 Task: Look for space in Manjakandriana, Madagascar from 3rd August, 2023 to 7th August, 2023 for 2 adults in price range Rs.4000 to Rs.9000. Place can be private room with 1  bedroom having 1 bed and 1 bathroom. Property type can be house, flat, guest house, hotel. Booking option can be shelf check-in. Required host language is English.
Action: Mouse moved to (517, 62)
Screenshot: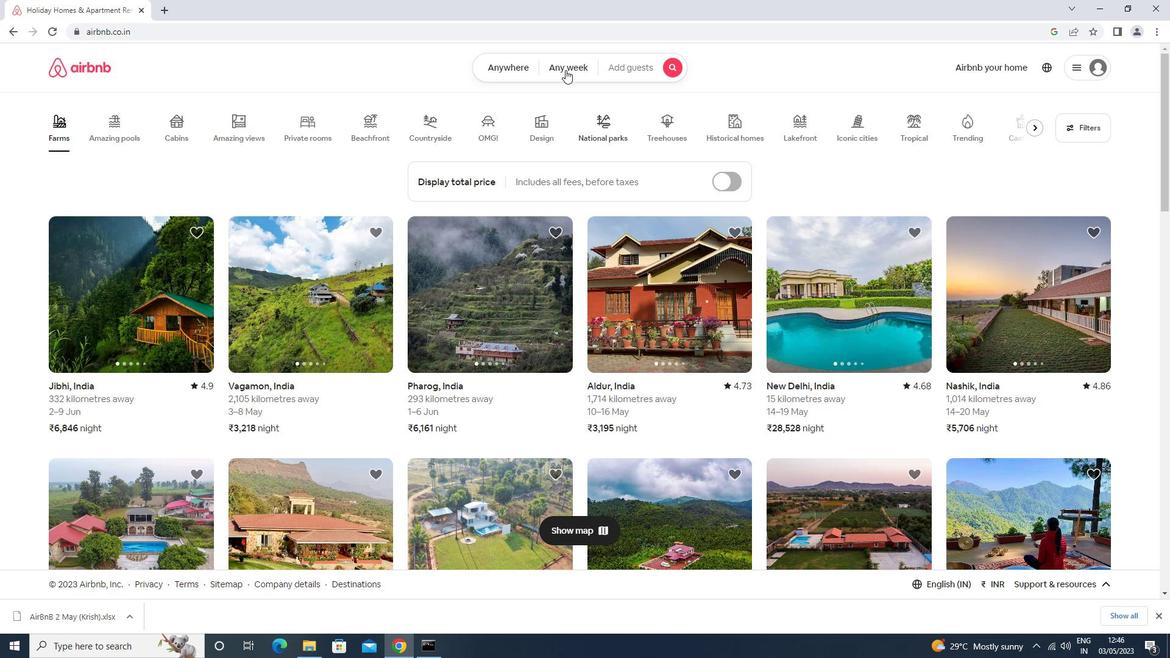 
Action: Mouse pressed left at (517, 62)
Screenshot: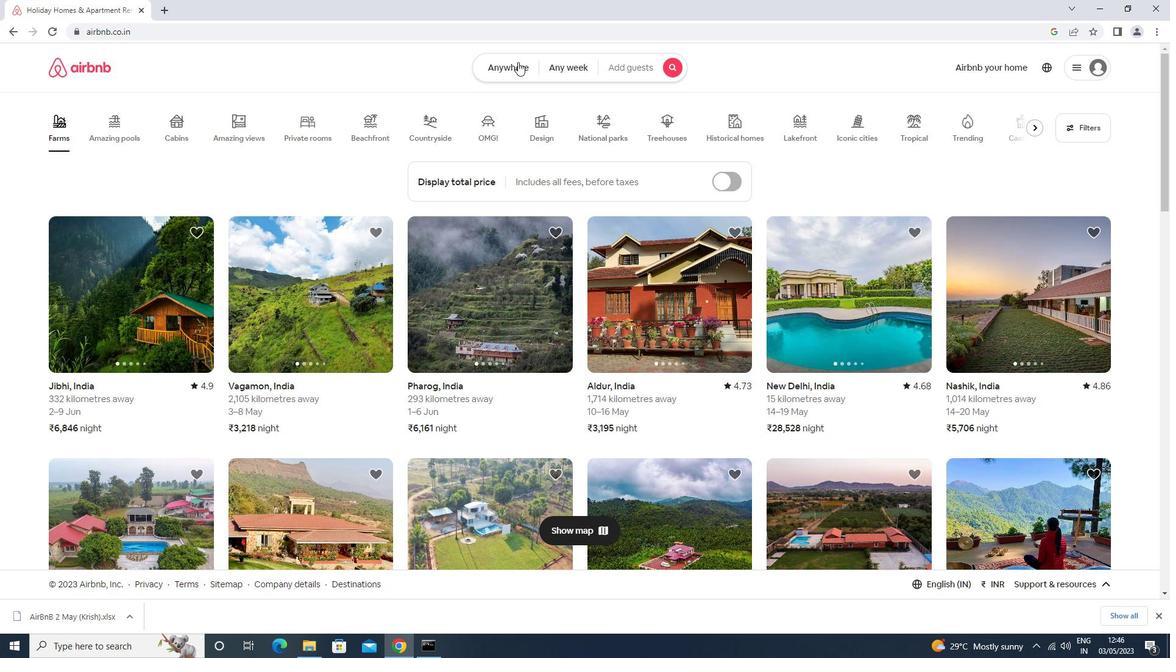 
Action: Mouse moved to (433, 115)
Screenshot: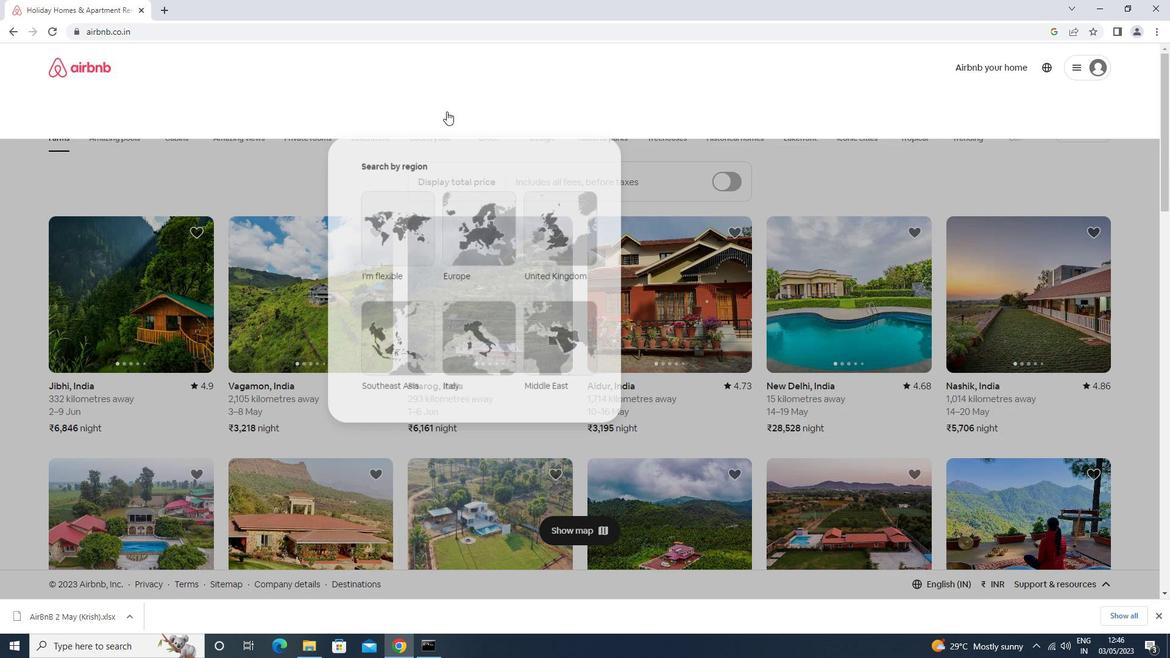 
Action: Mouse pressed left at (433, 115)
Screenshot: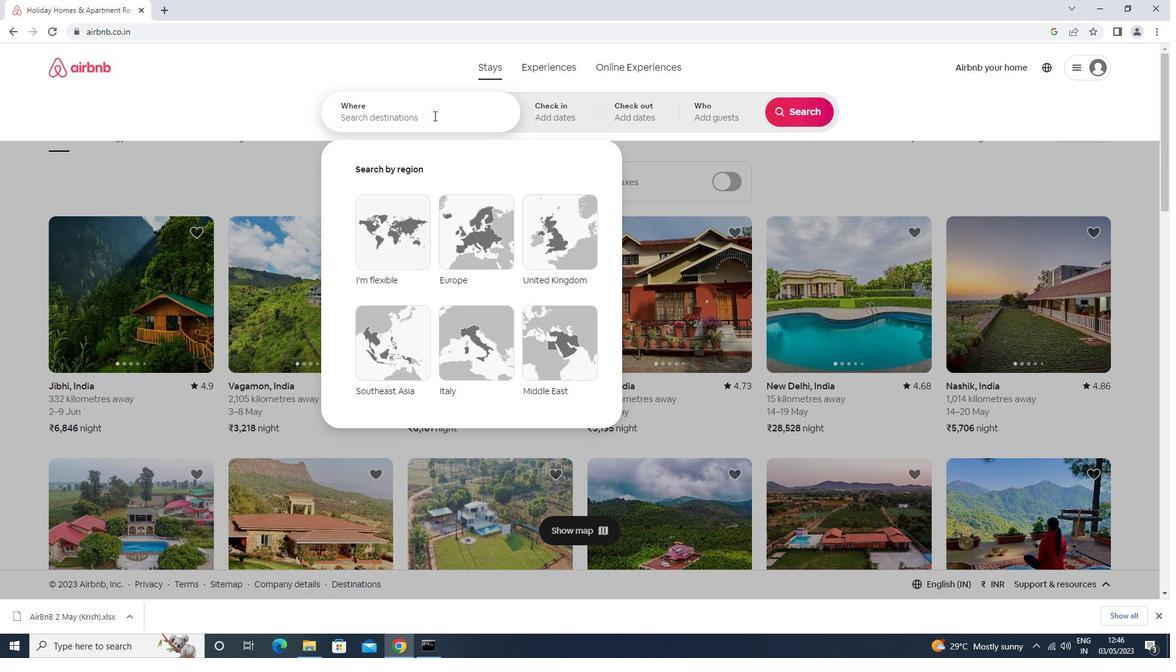 
Action: Key pressed manjakandria<Key.down><Key.enter>
Screenshot: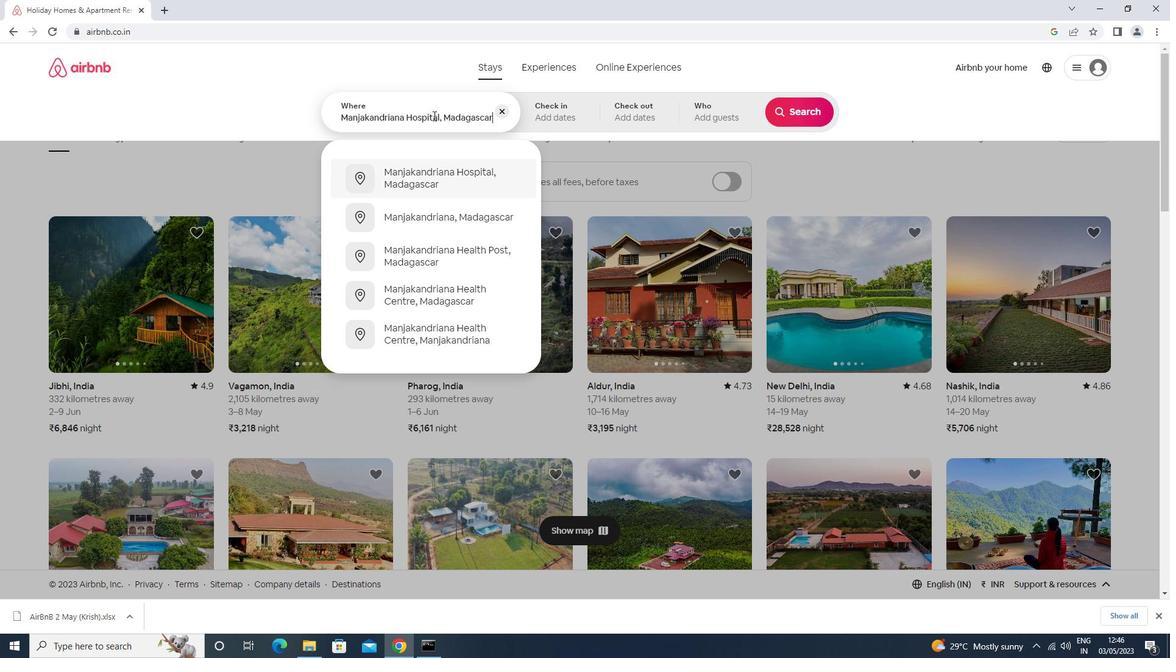 
Action: Mouse moved to (802, 211)
Screenshot: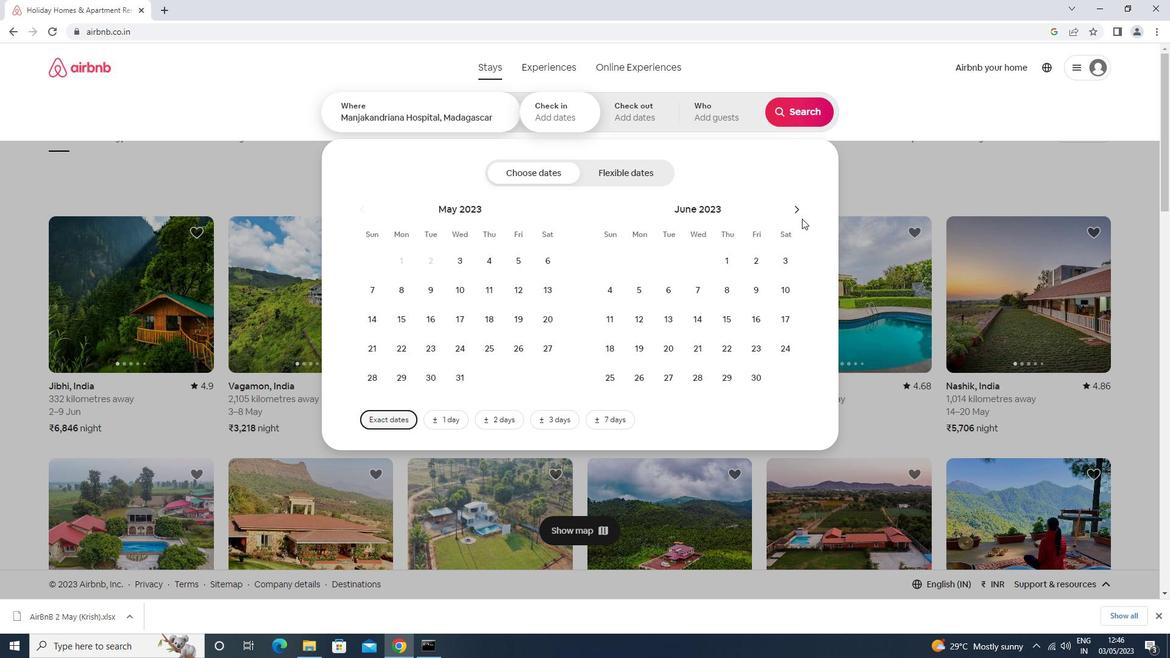
Action: Mouse pressed left at (802, 211)
Screenshot: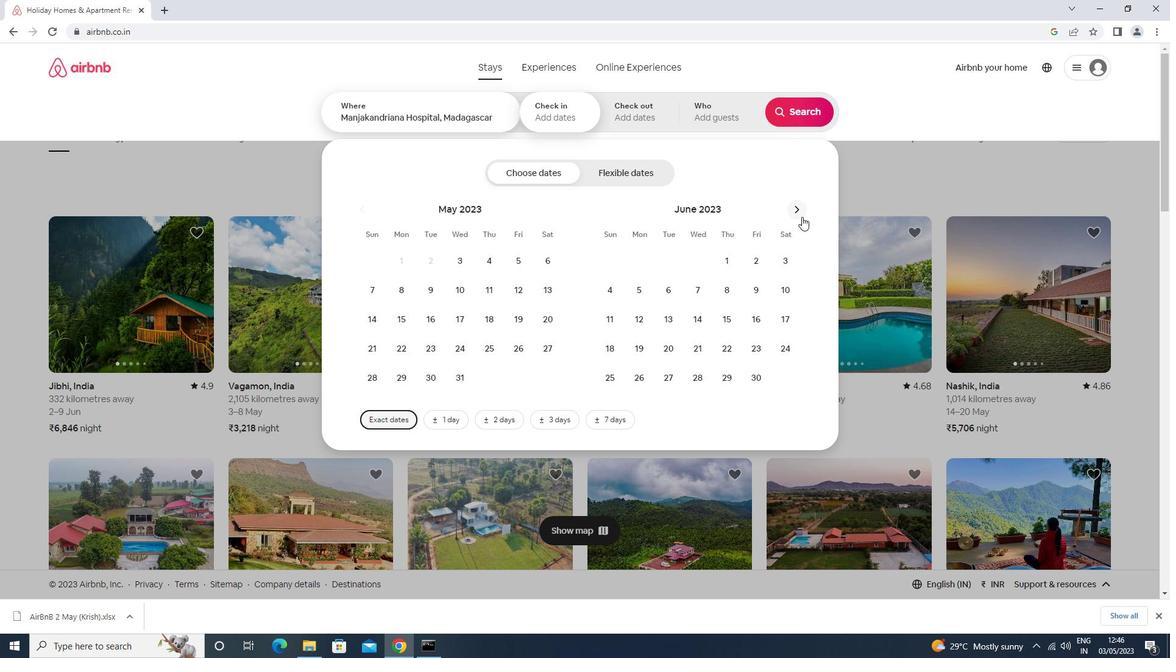 
Action: Mouse moved to (803, 210)
Screenshot: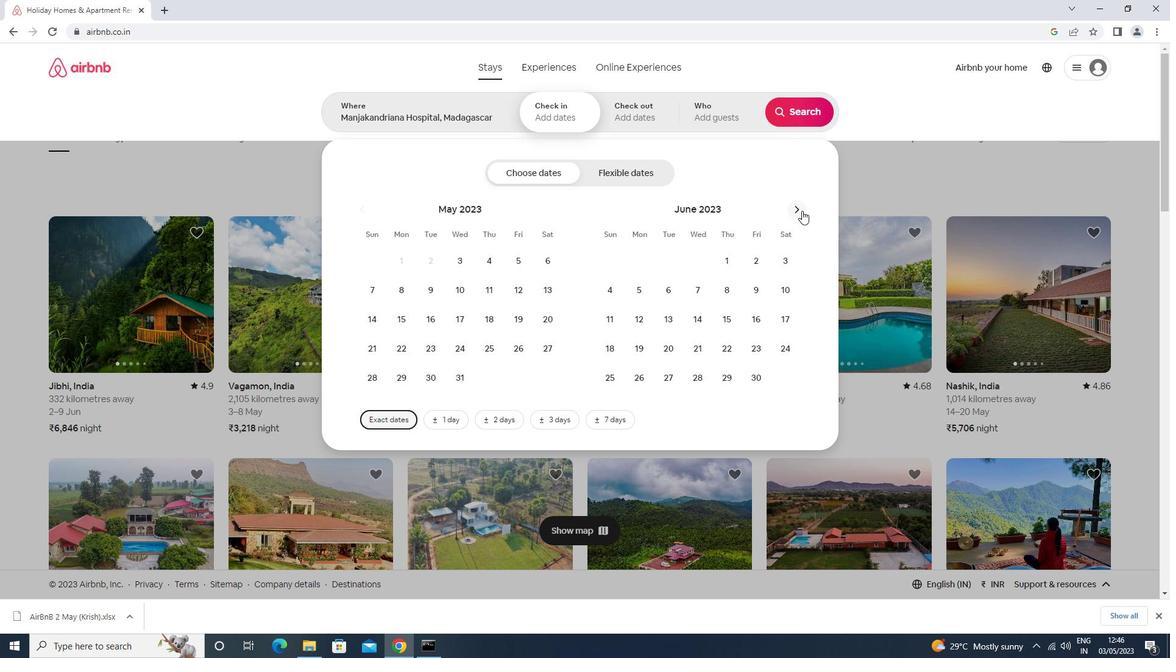 
Action: Mouse pressed left at (803, 210)
Screenshot: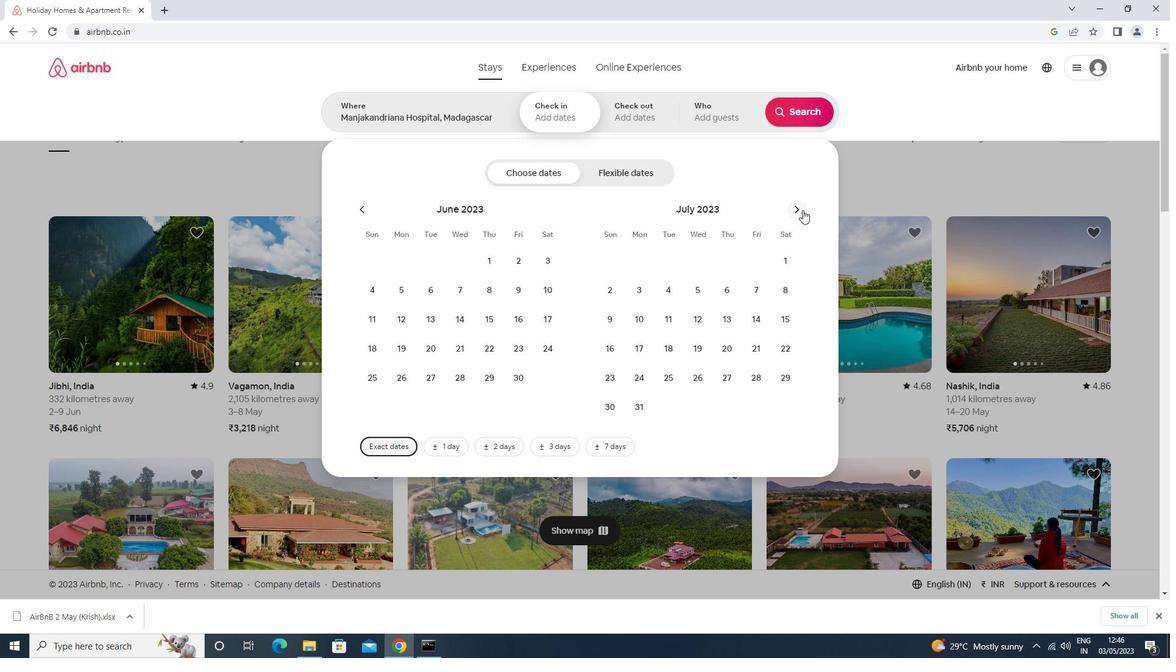 
Action: Mouse moved to (724, 262)
Screenshot: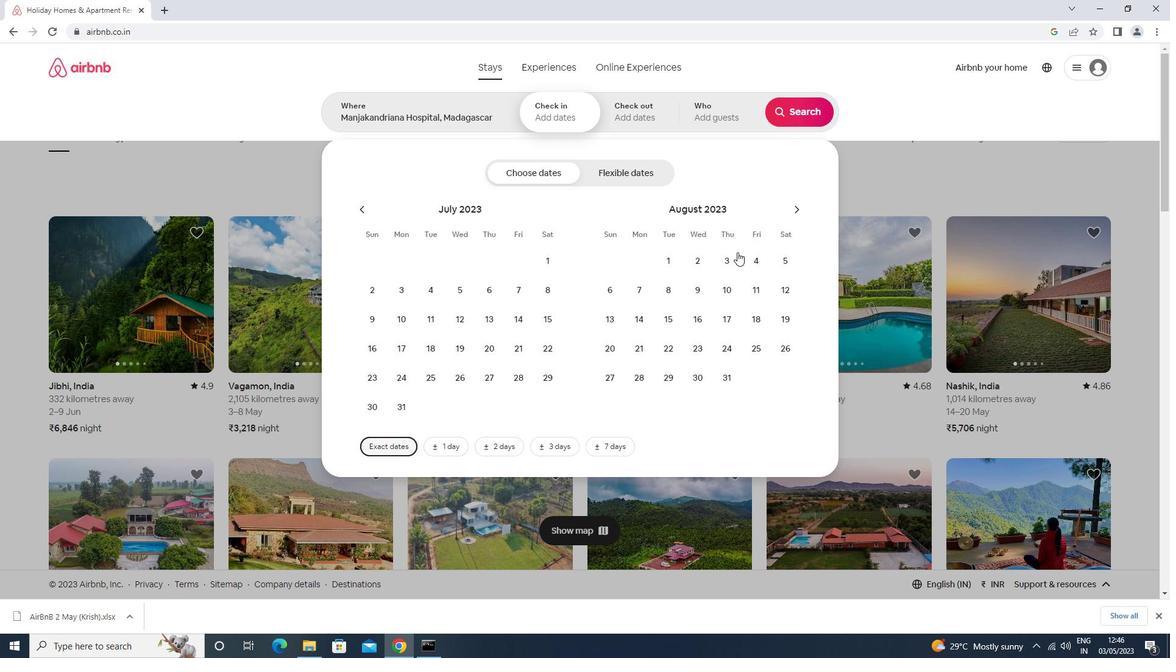 
Action: Mouse pressed left at (724, 262)
Screenshot: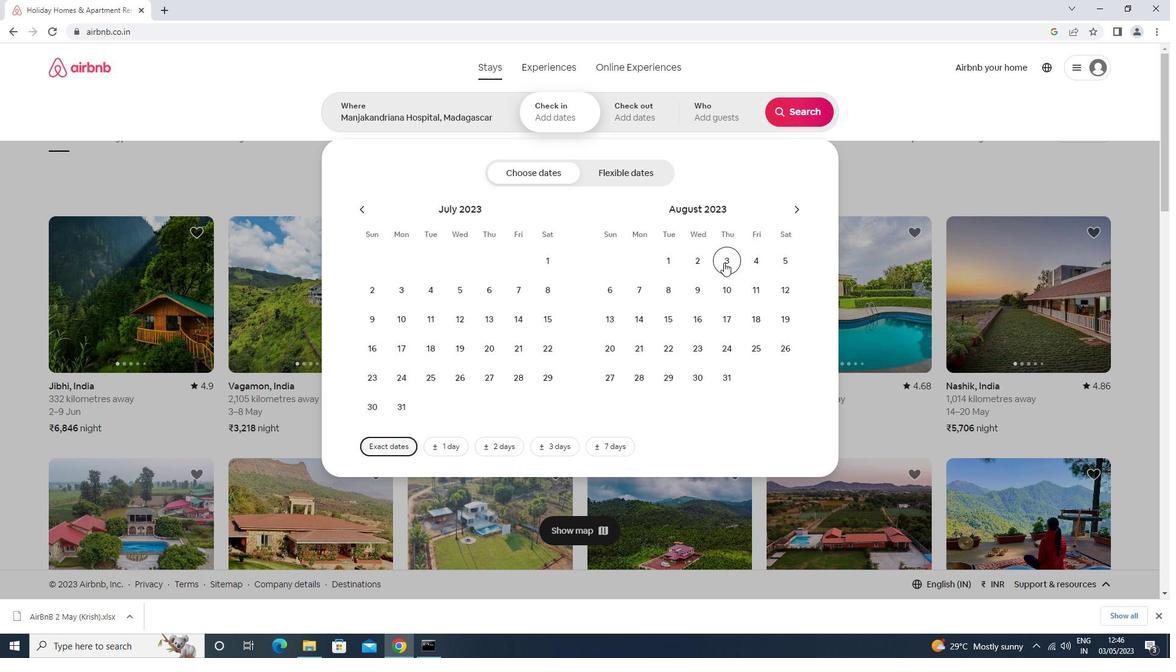 
Action: Mouse moved to (640, 286)
Screenshot: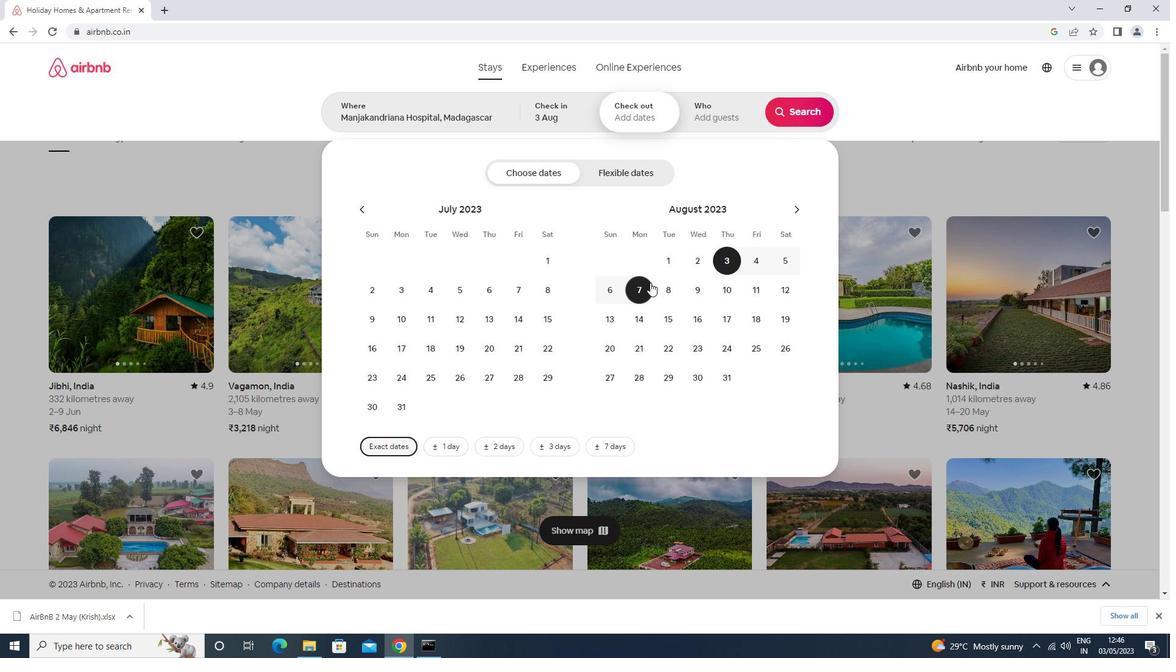 
Action: Mouse pressed left at (640, 286)
Screenshot: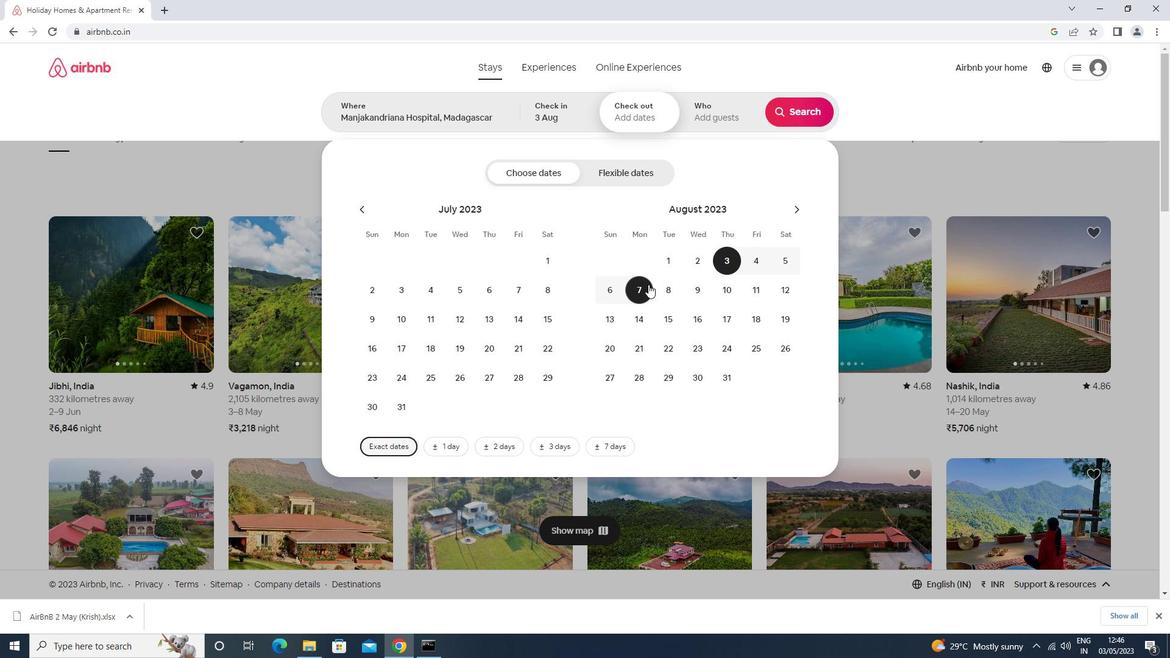 
Action: Mouse moved to (699, 125)
Screenshot: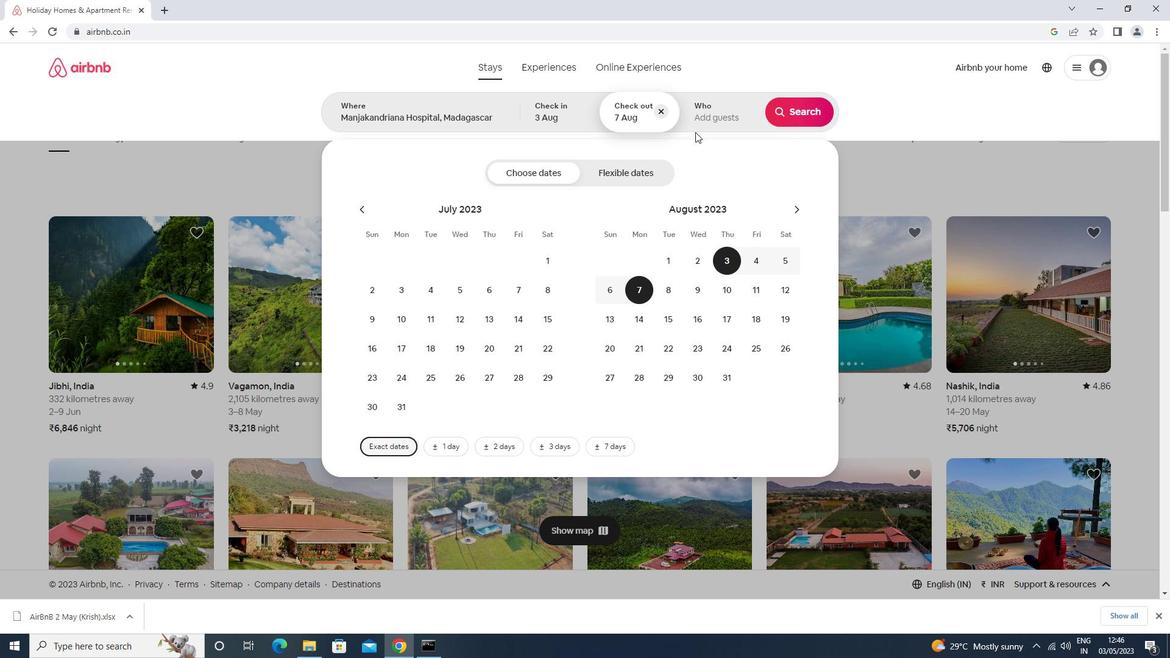 
Action: Mouse pressed left at (699, 125)
Screenshot: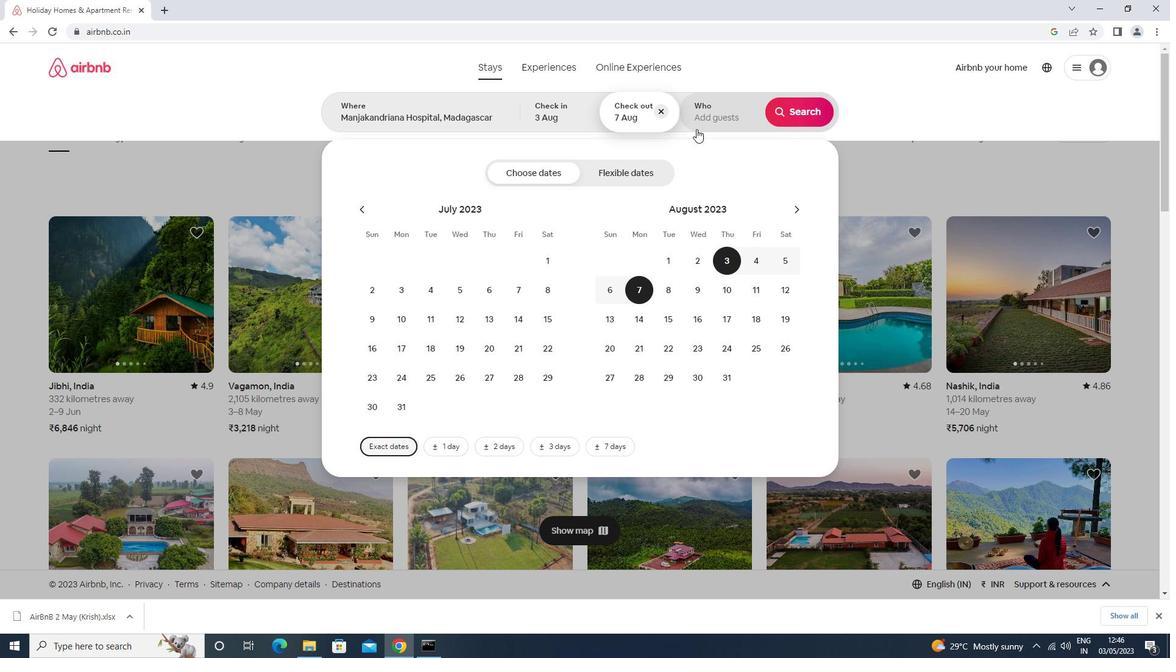 
Action: Mouse moved to (800, 177)
Screenshot: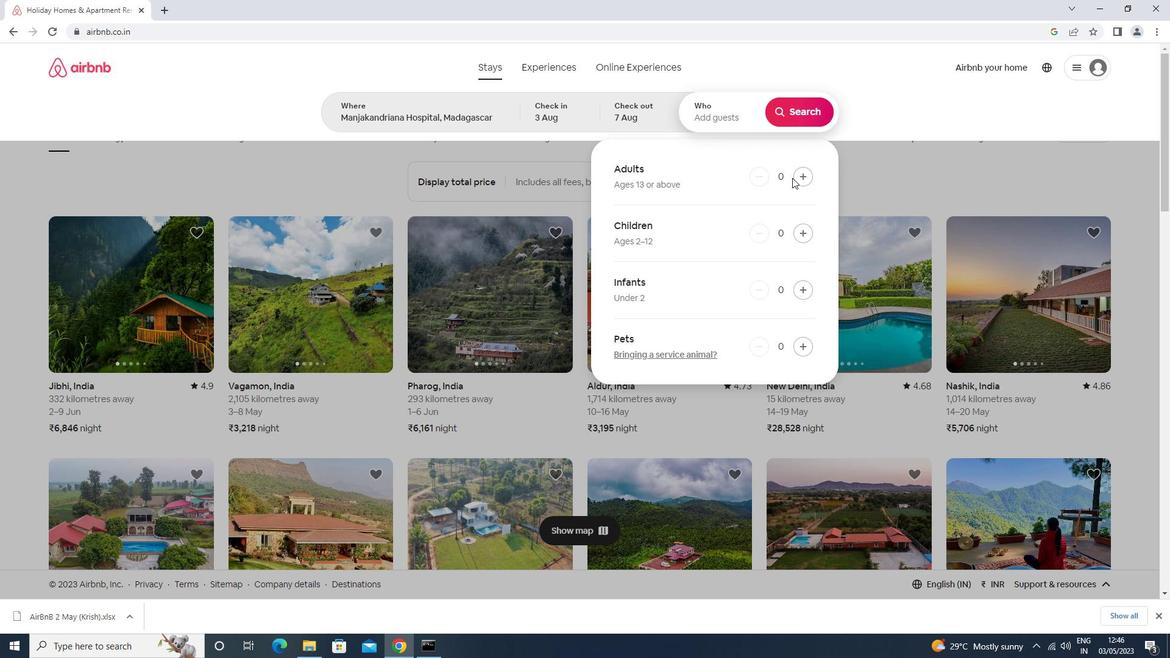 
Action: Mouse pressed left at (800, 177)
Screenshot: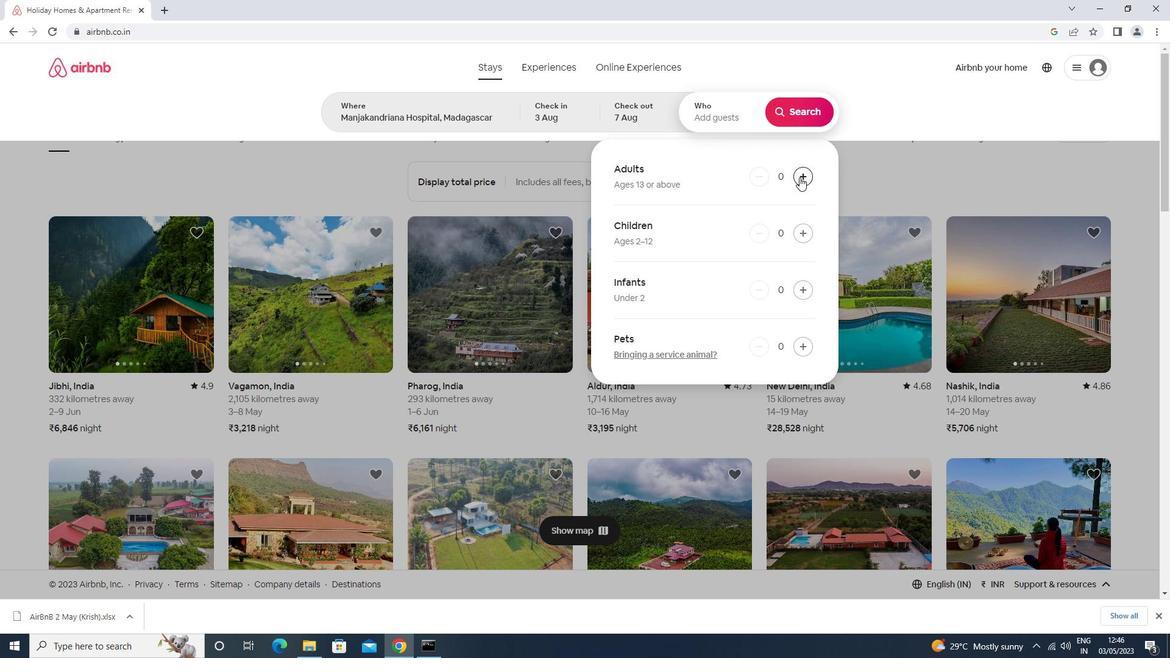 
Action: Mouse pressed left at (800, 177)
Screenshot: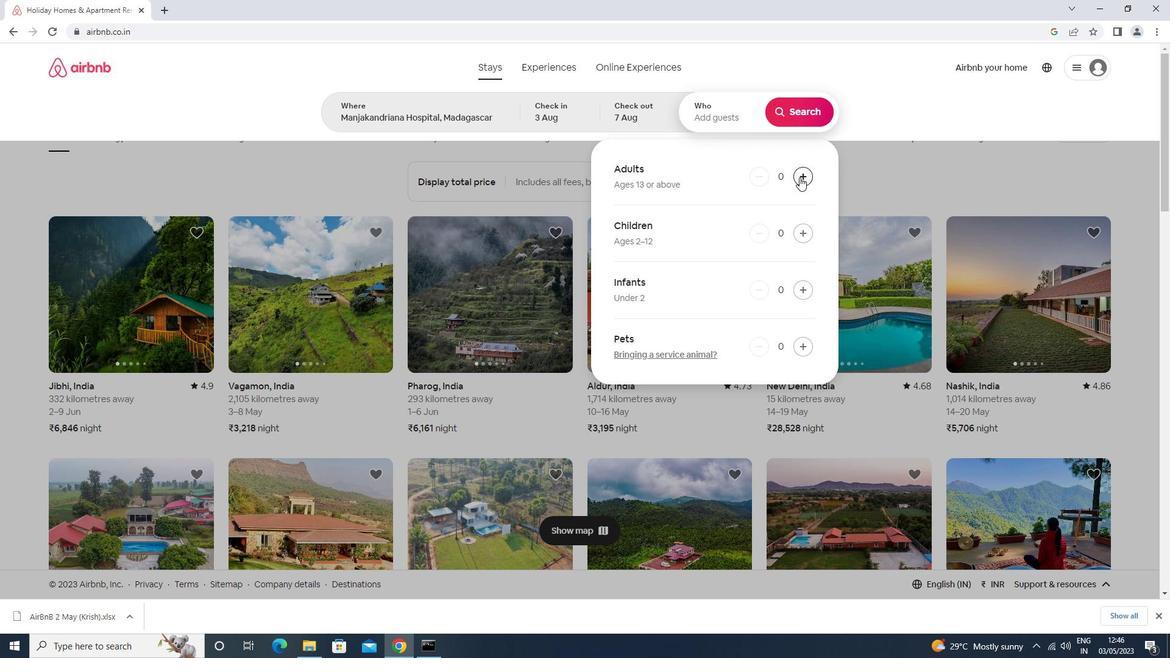 
Action: Mouse moved to (805, 107)
Screenshot: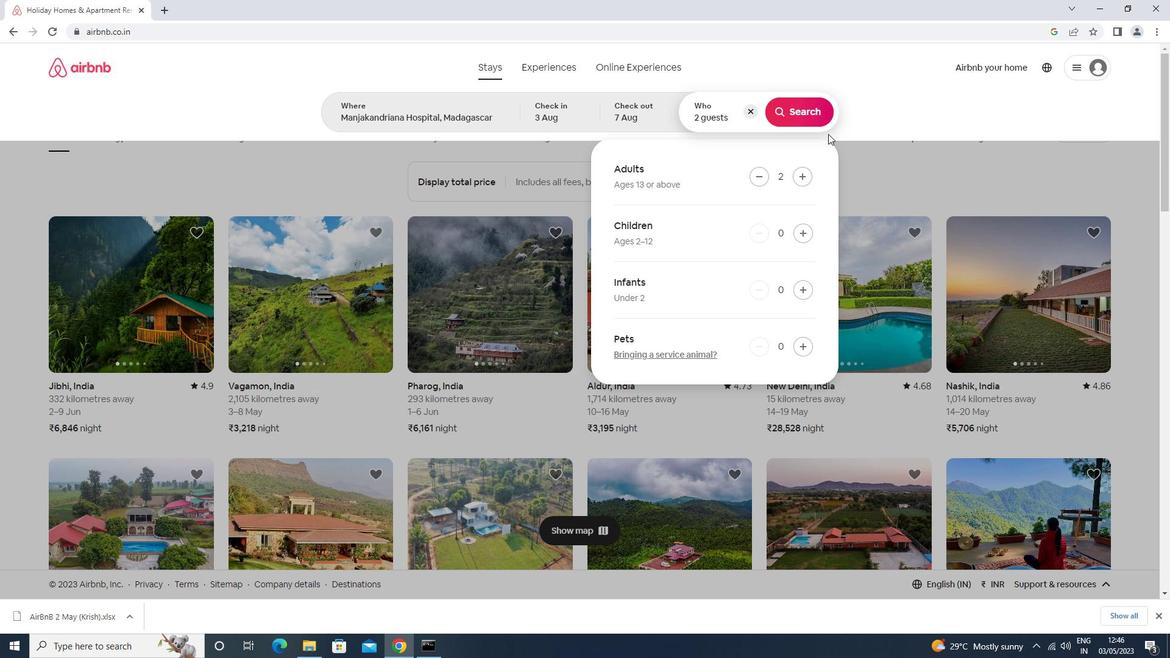 
Action: Mouse pressed left at (805, 107)
Screenshot: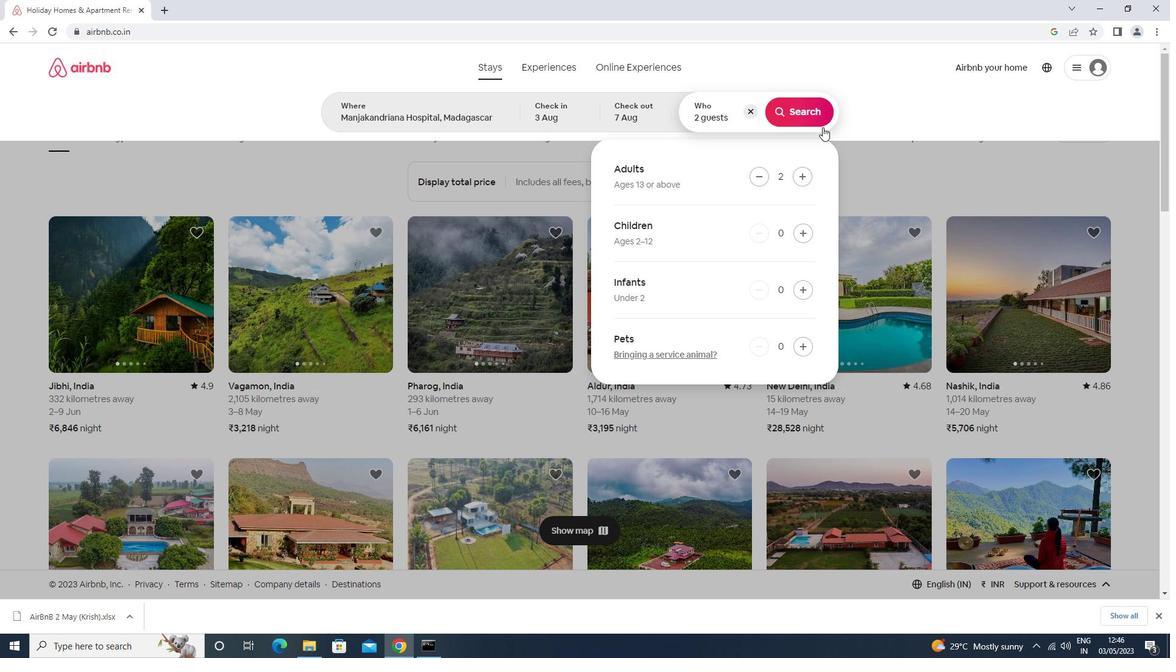 
Action: Mouse moved to (1116, 117)
Screenshot: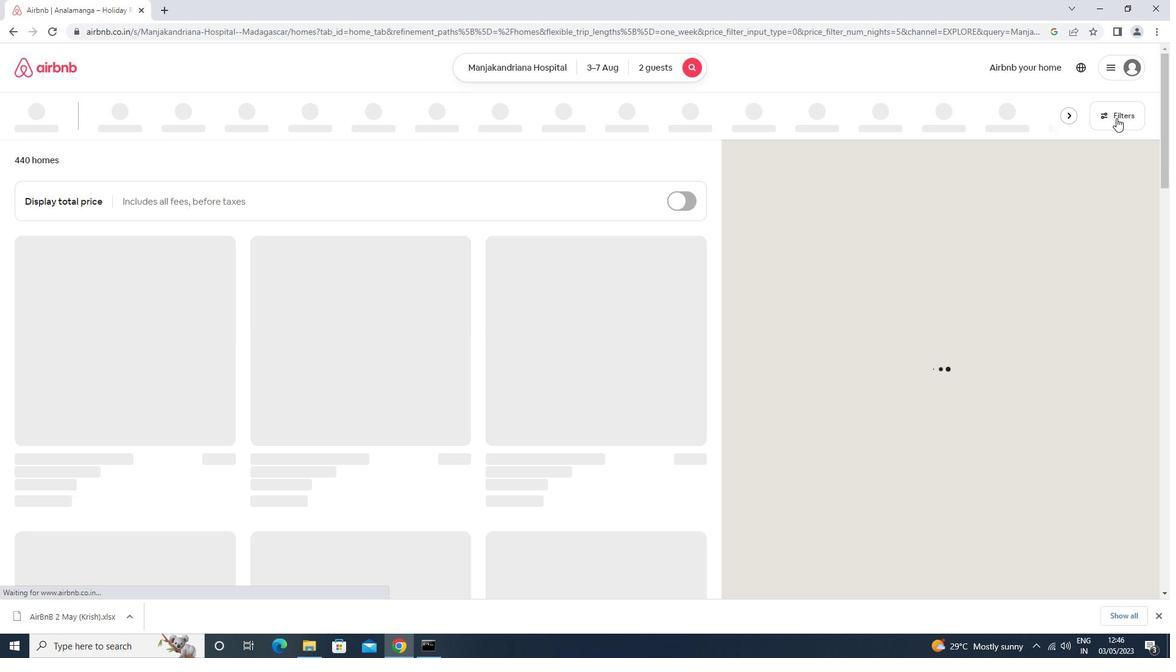 
Action: Mouse pressed left at (1116, 117)
Screenshot: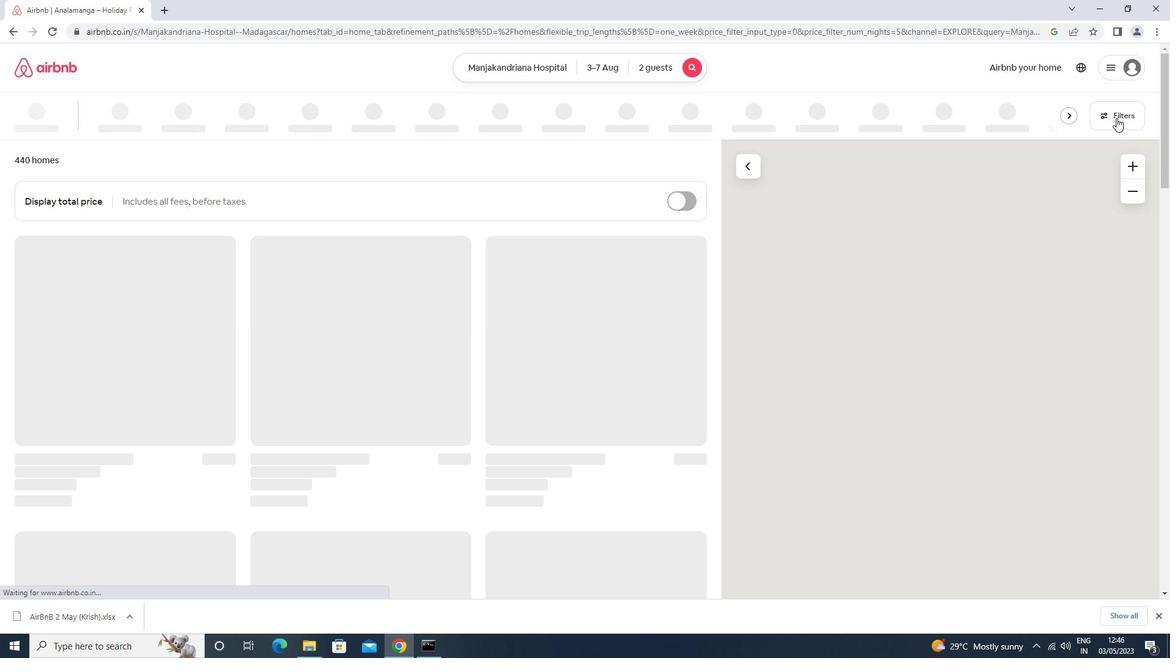 
Action: Mouse moved to (508, 270)
Screenshot: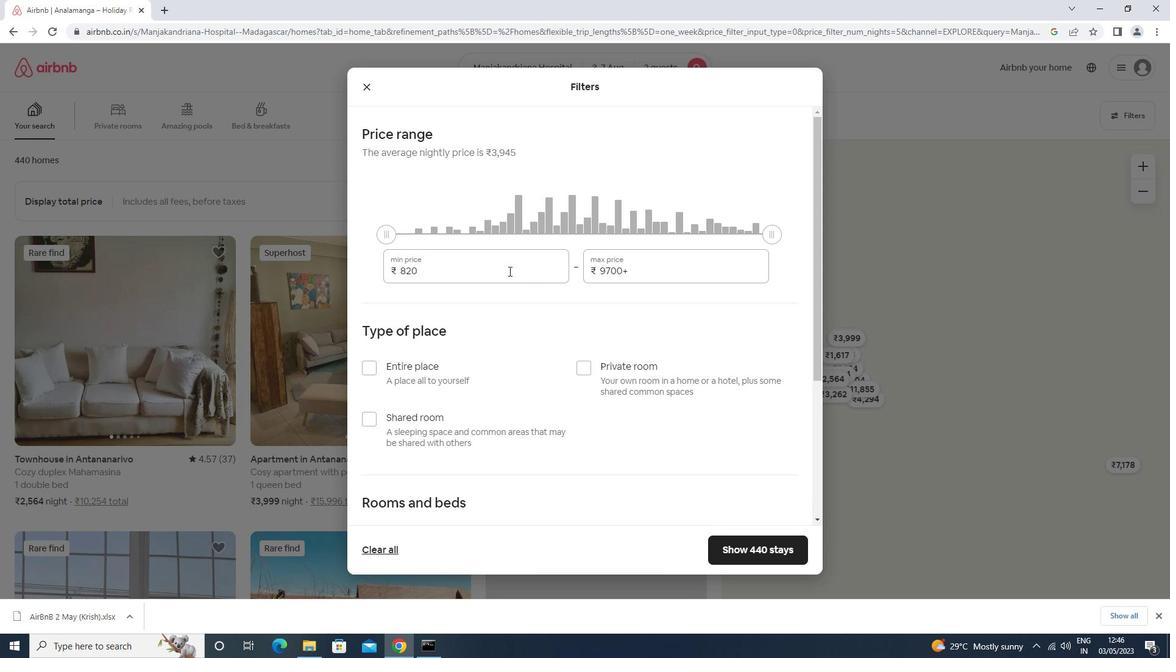 
Action: Mouse pressed left at (508, 270)
Screenshot: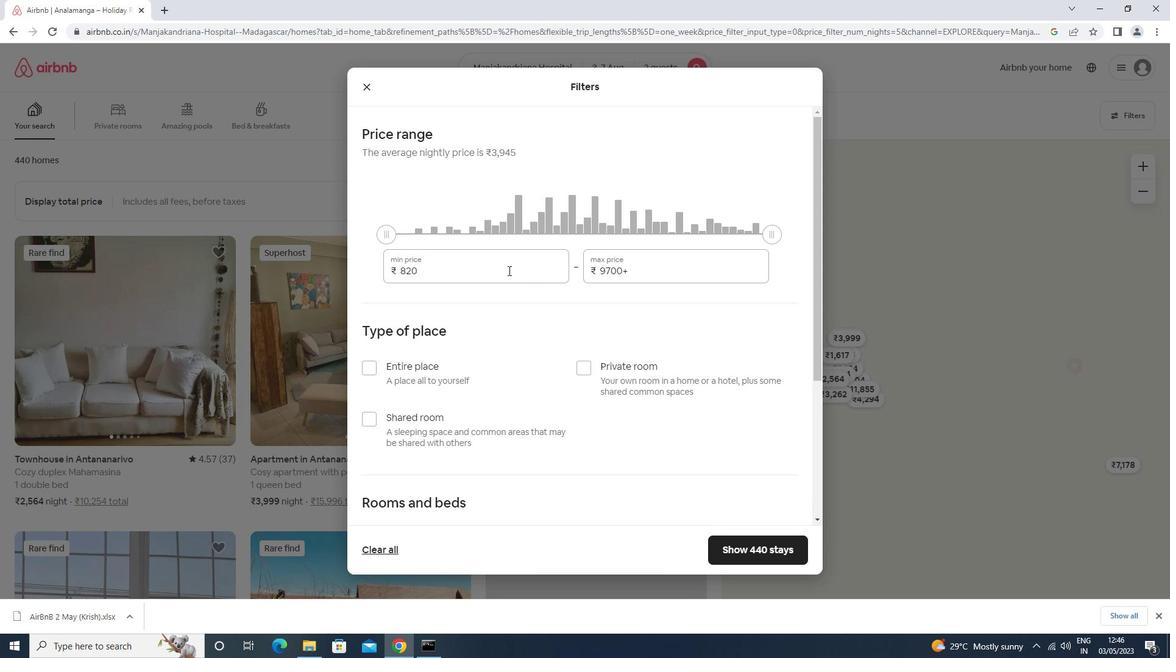 
Action: Mouse moved to (505, 270)
Screenshot: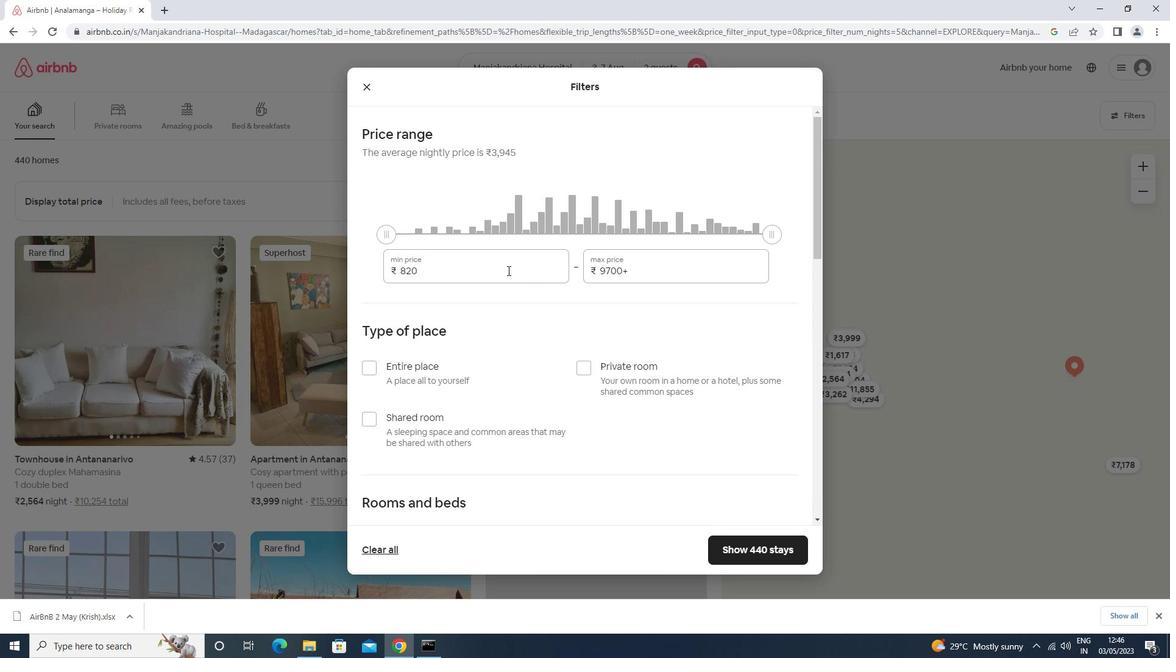 
Action: Key pressed <Key.backspace><Key.backspace><Key.backspace><Key.backspace><Key.backspace><Key.backspace><Key.backspace>4
Screenshot: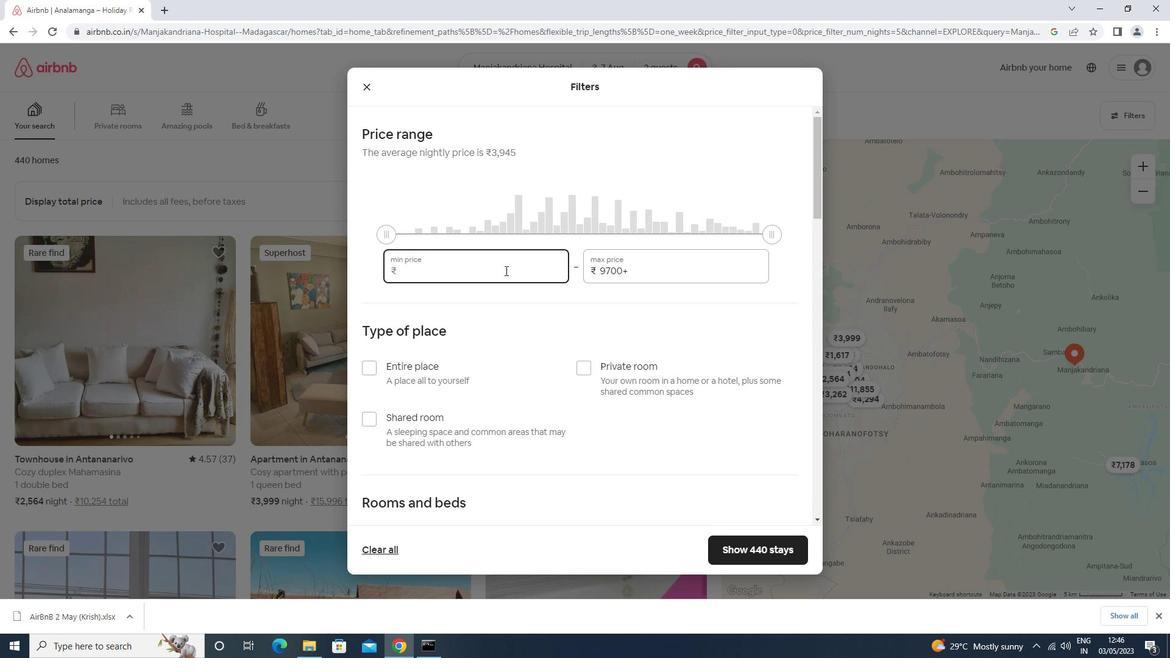 
Action: Mouse moved to (504, 270)
Screenshot: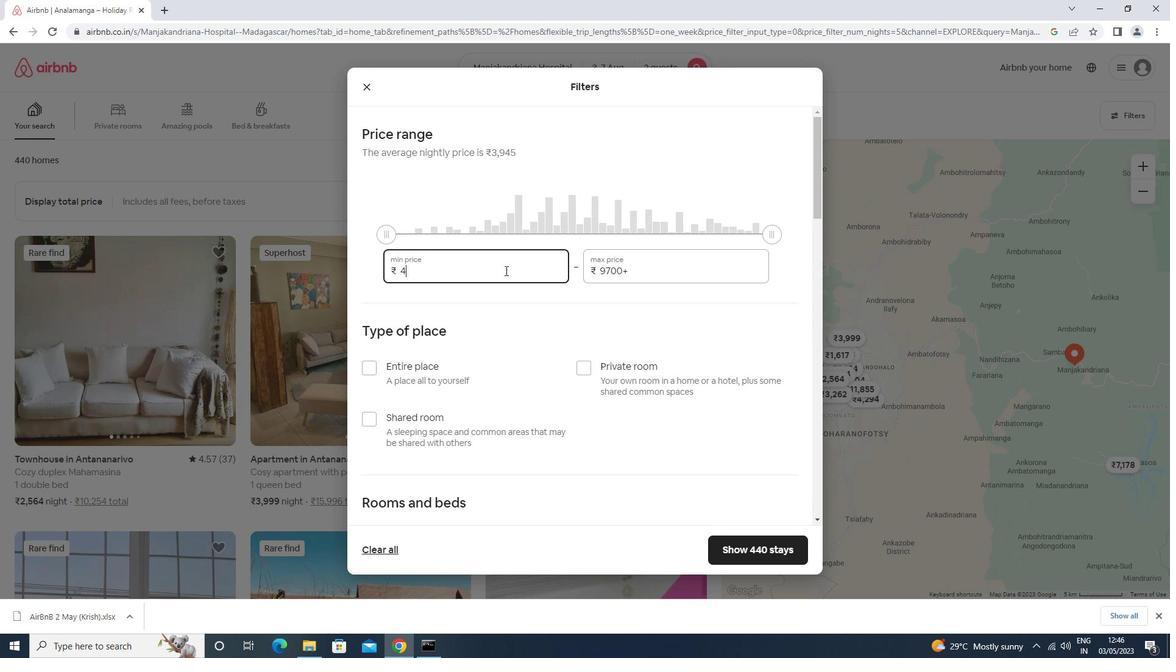 
Action: Key pressed 000<Key.tab>9000
Screenshot: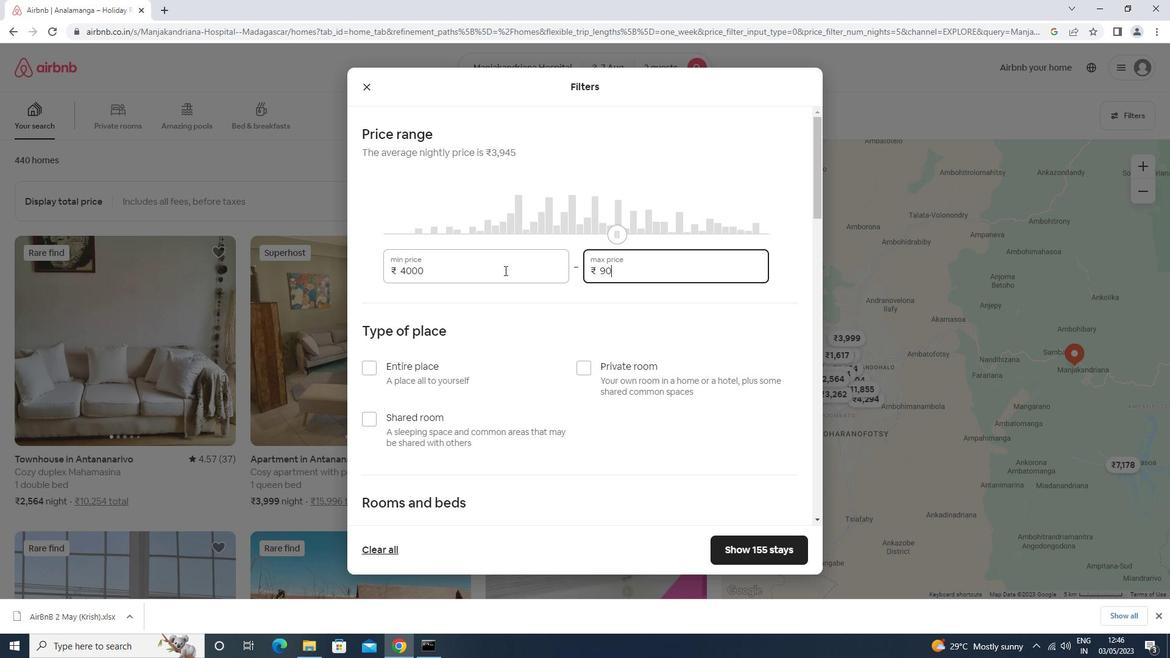 
Action: Mouse scrolled (504, 270) with delta (0, 0)
Screenshot: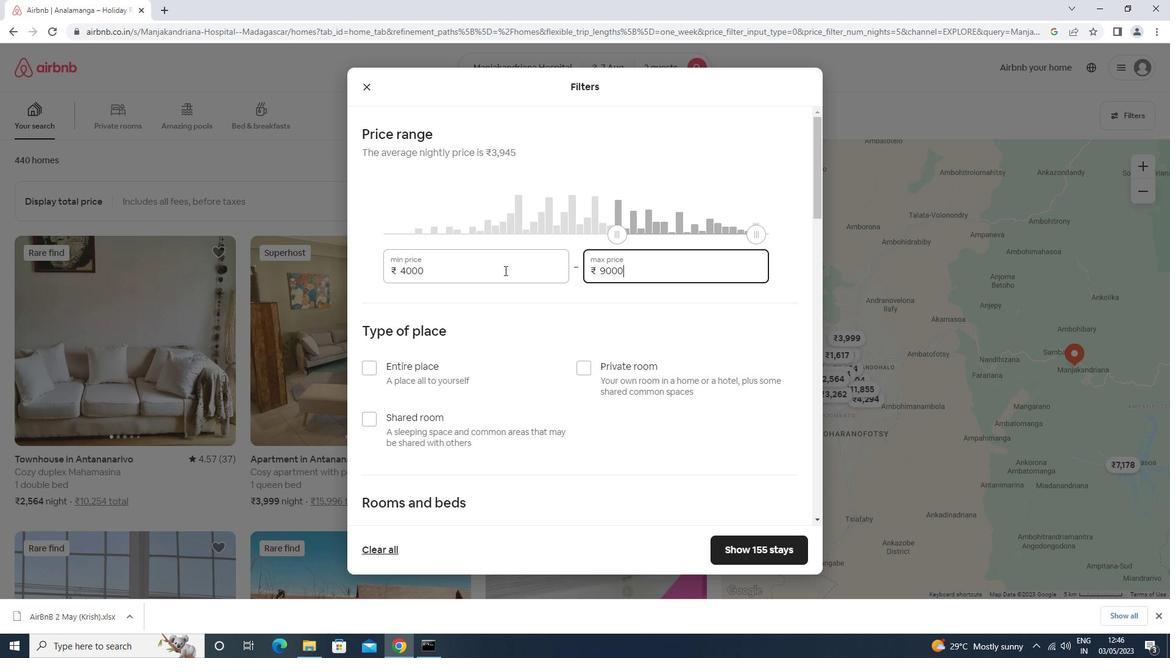 
Action: Mouse moved to (646, 309)
Screenshot: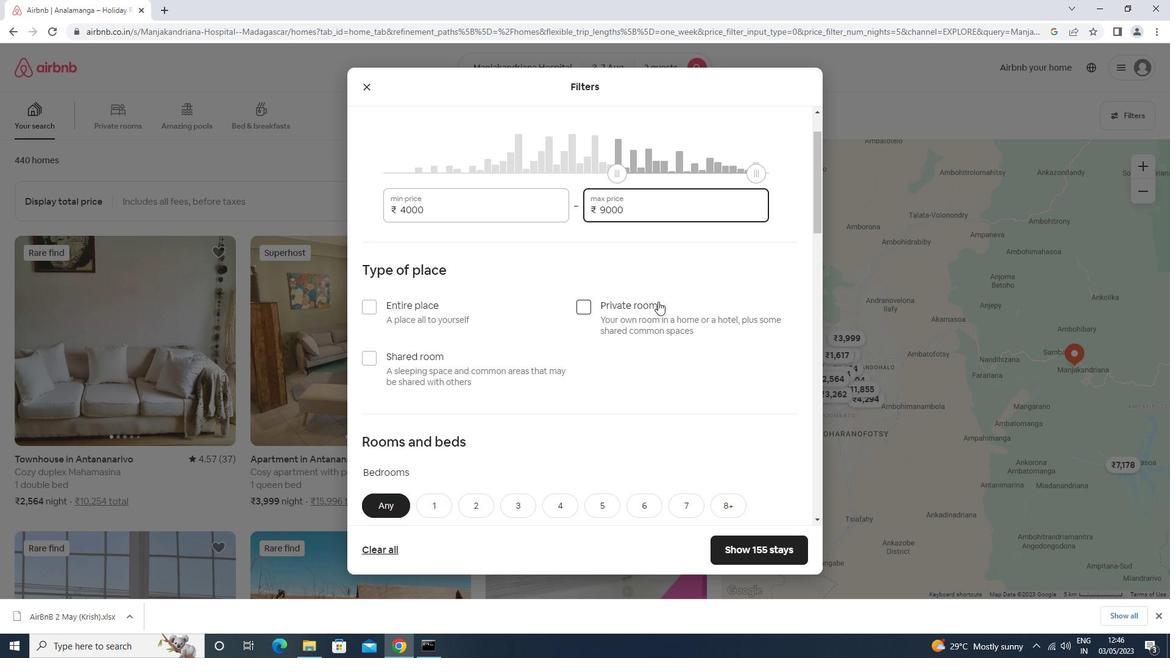 
Action: Mouse pressed left at (646, 309)
Screenshot: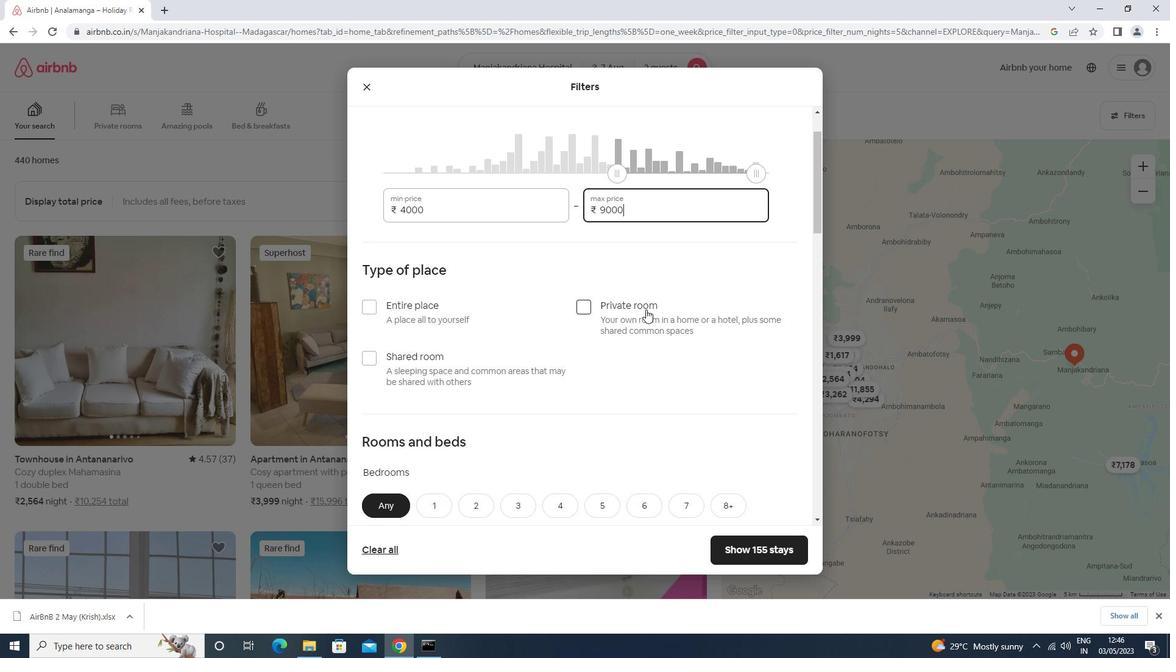 
Action: Mouse moved to (645, 309)
Screenshot: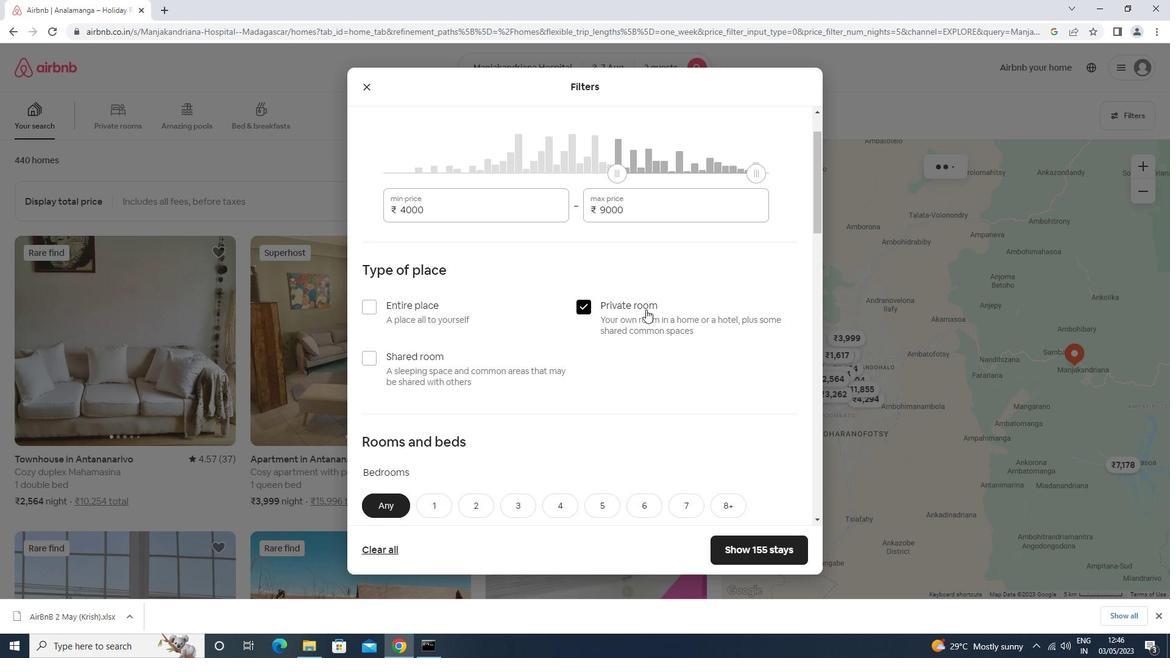 
Action: Mouse scrolled (645, 309) with delta (0, 0)
Screenshot: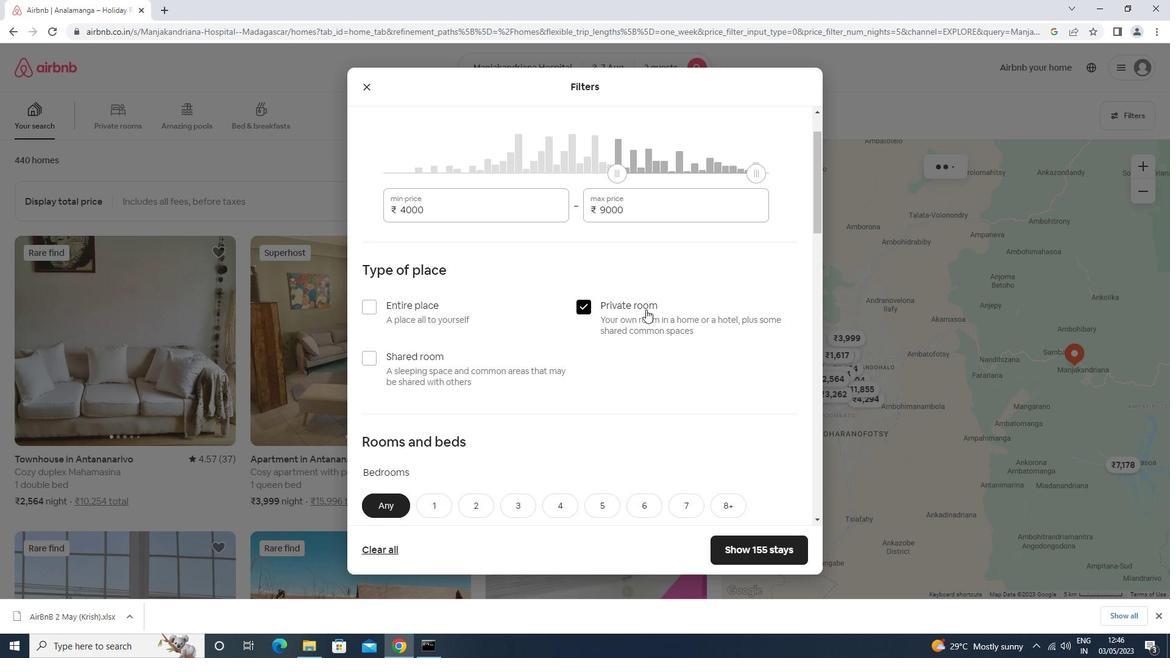 
Action: Mouse scrolled (645, 309) with delta (0, 0)
Screenshot: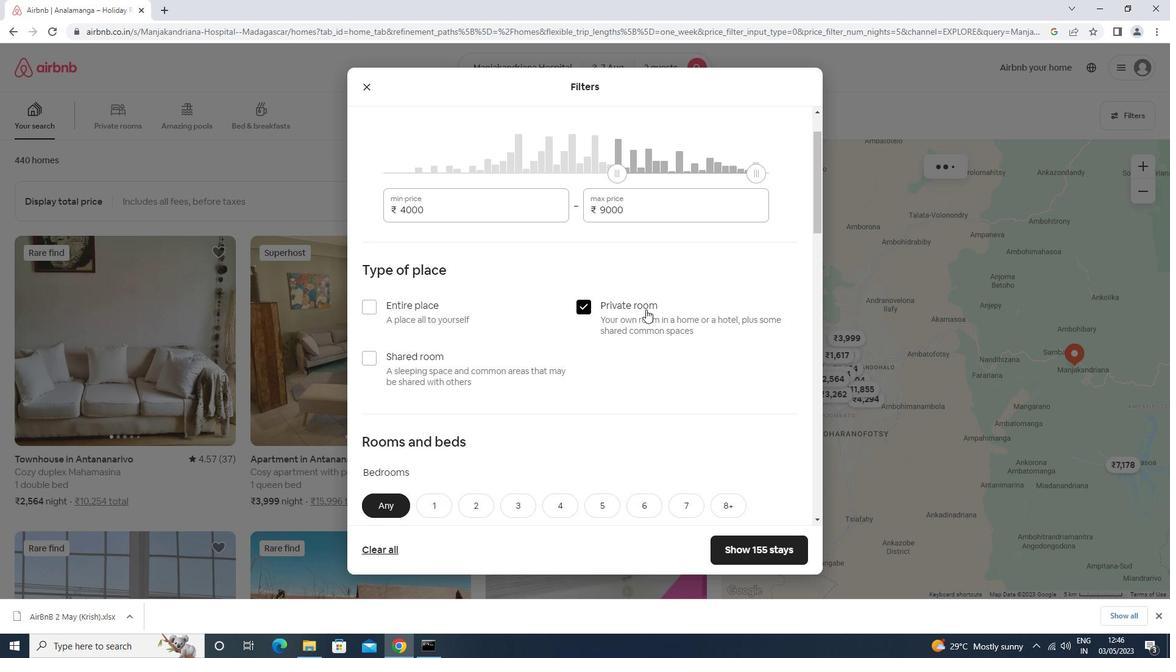 
Action: Mouse scrolled (645, 309) with delta (0, 0)
Screenshot: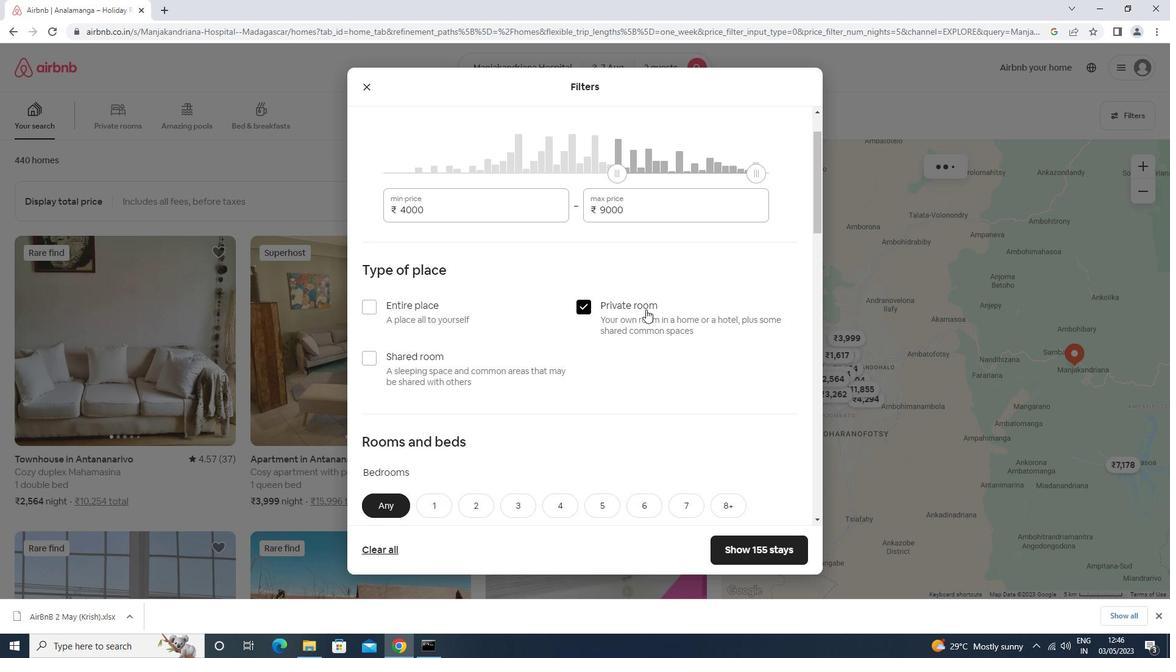 
Action: Mouse scrolled (645, 309) with delta (0, 0)
Screenshot: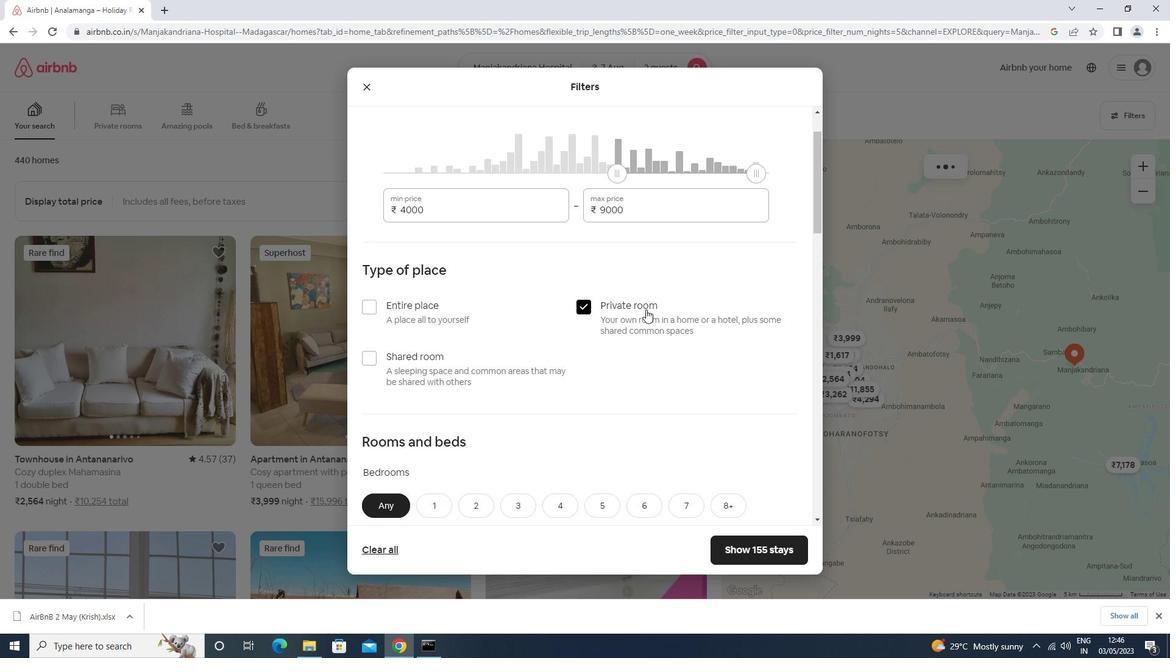 
Action: Mouse moved to (443, 260)
Screenshot: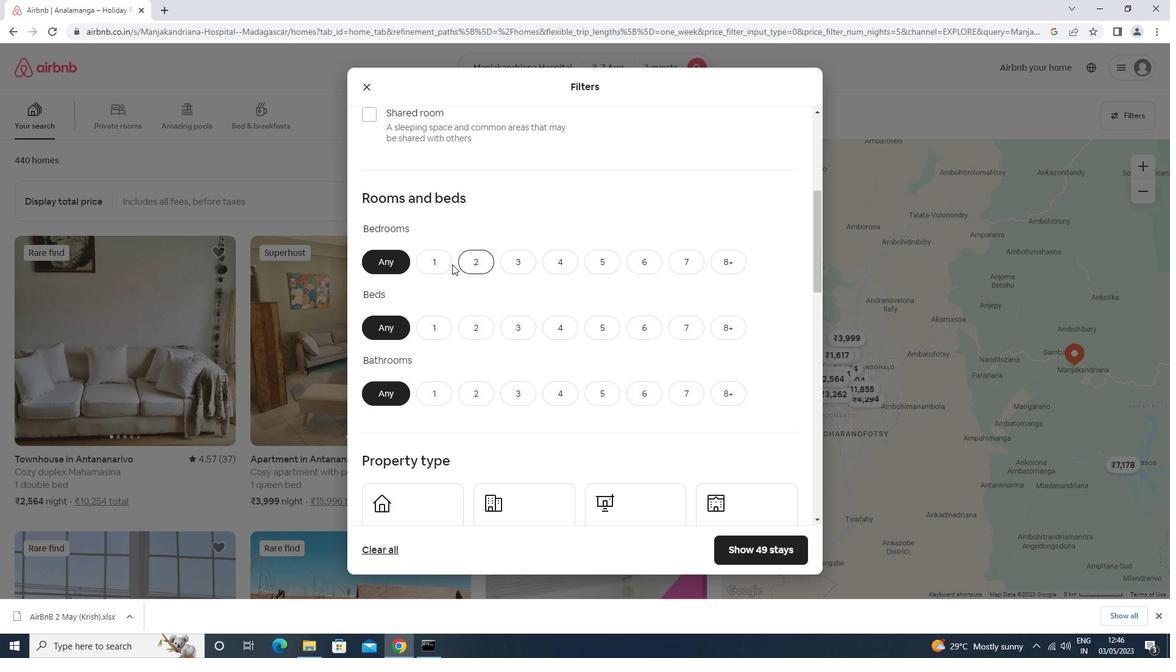 
Action: Mouse pressed left at (443, 260)
Screenshot: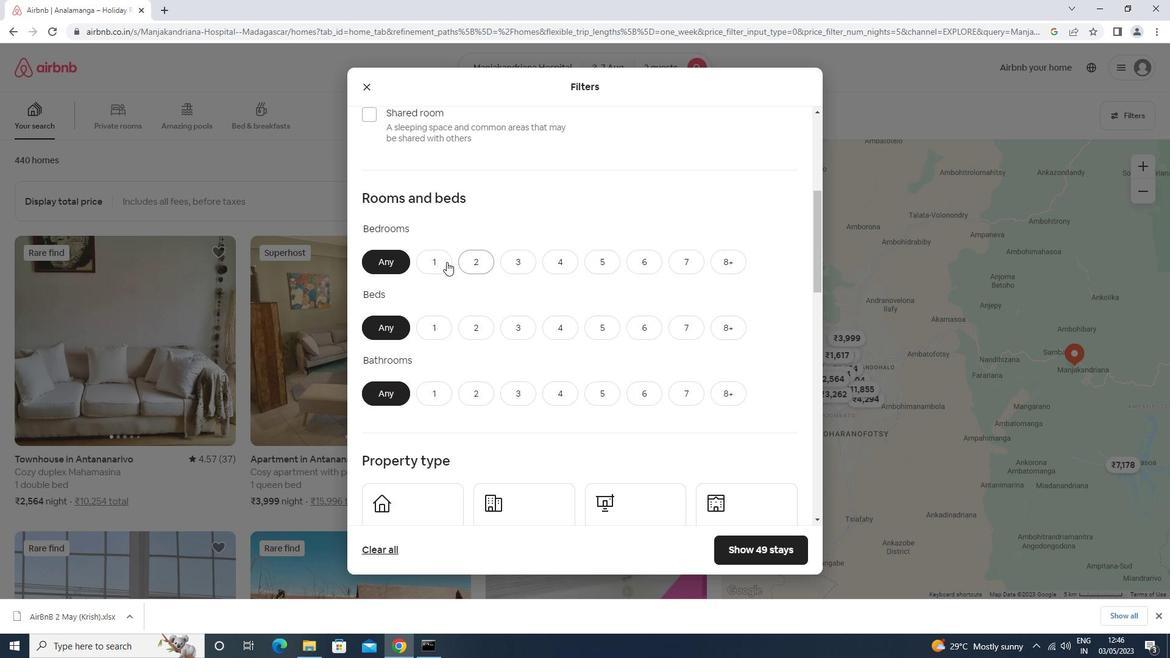 
Action: Mouse moved to (435, 321)
Screenshot: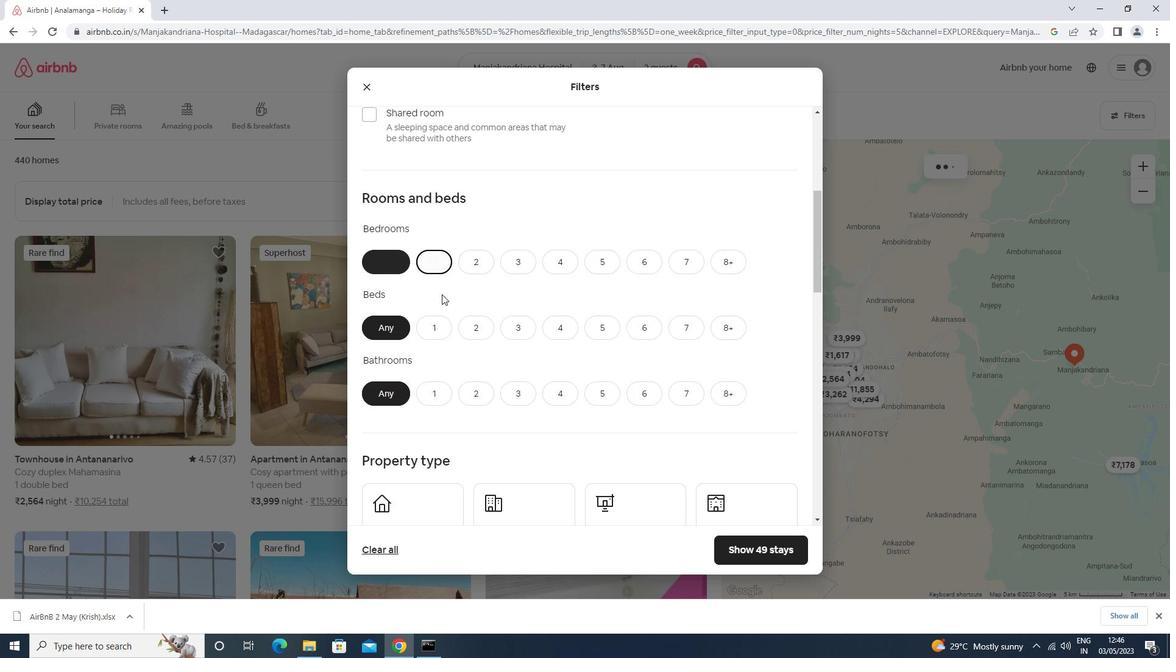 
Action: Mouse pressed left at (435, 321)
Screenshot: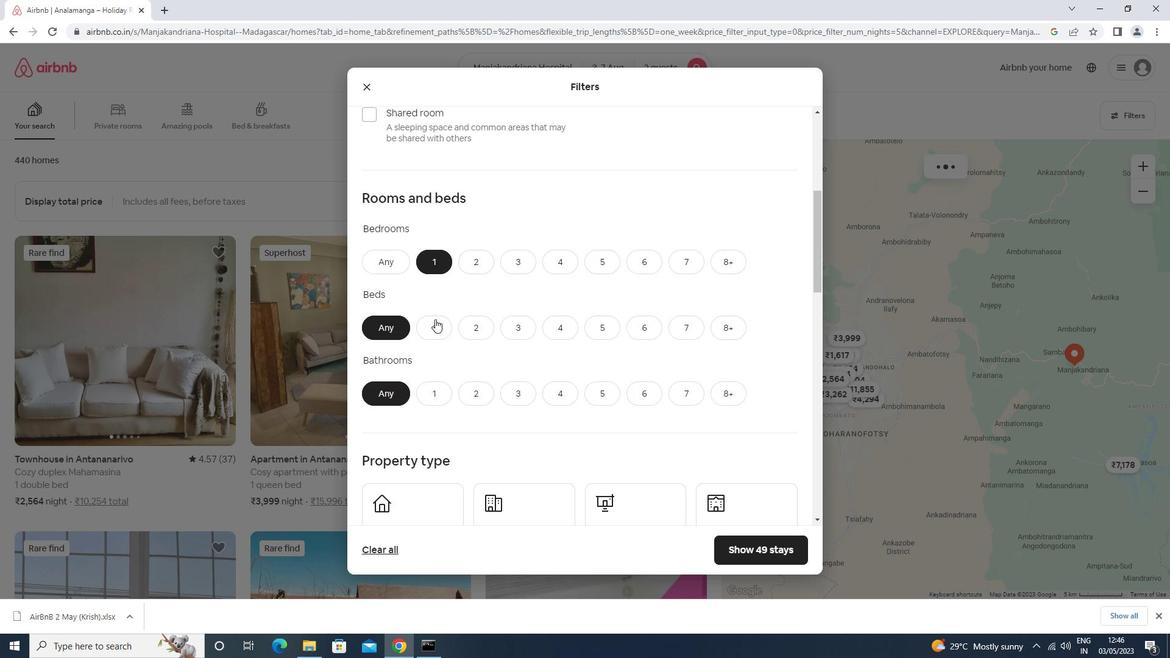 
Action: Mouse moved to (430, 394)
Screenshot: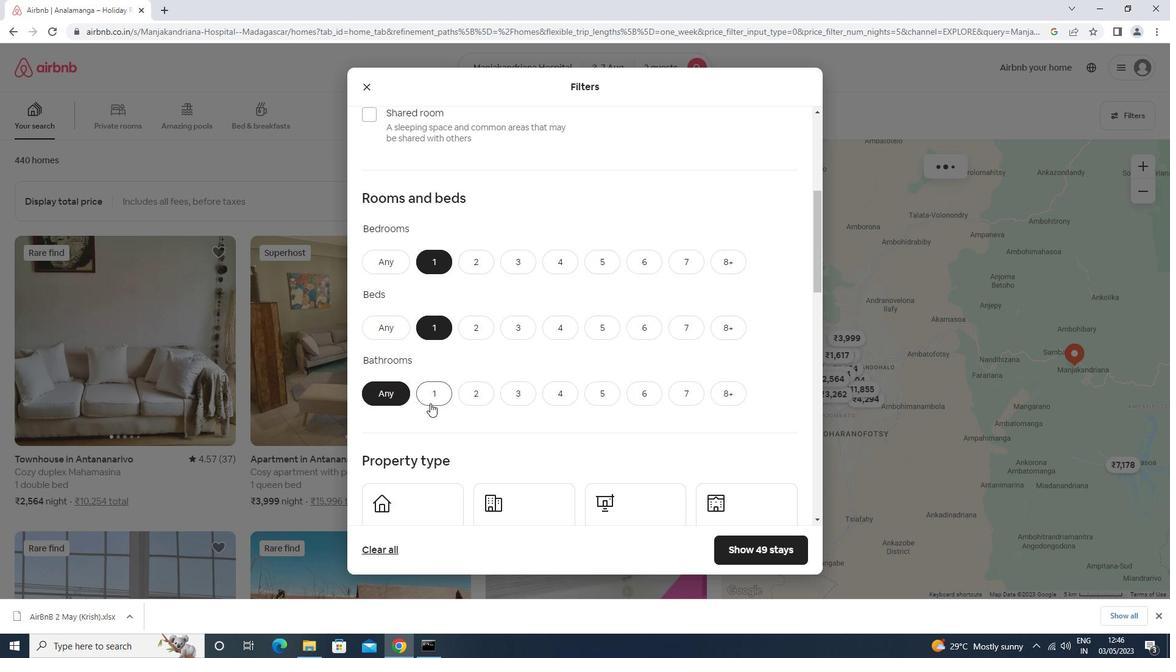 
Action: Mouse pressed left at (430, 394)
Screenshot: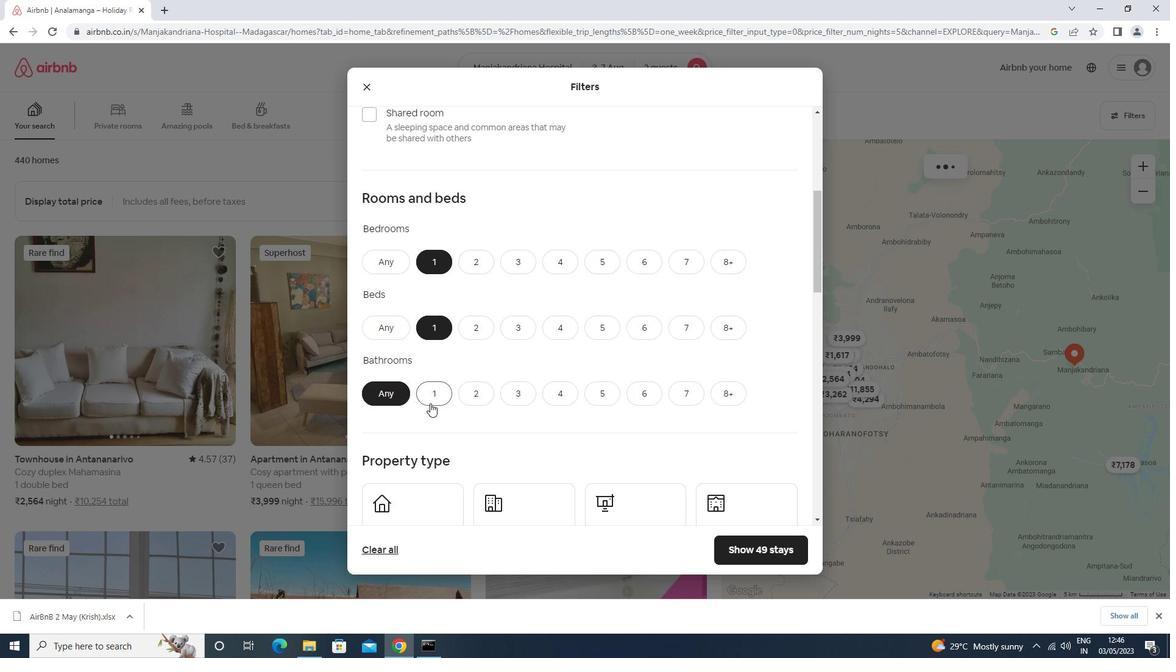 
Action: Mouse moved to (439, 351)
Screenshot: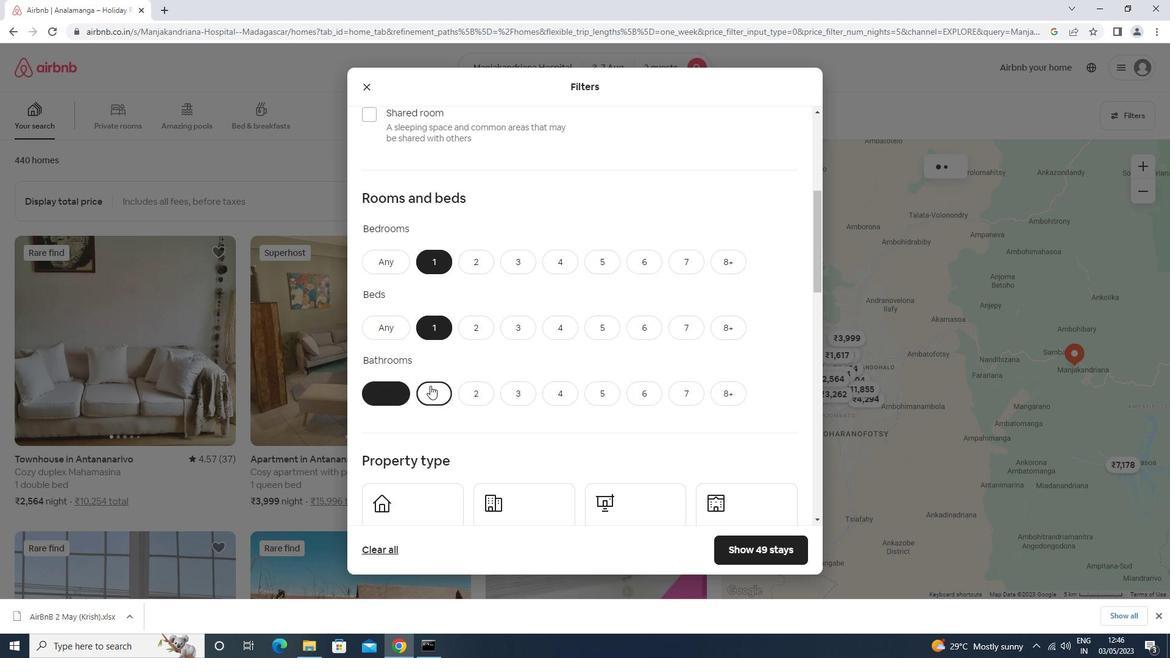 
Action: Mouse scrolled (439, 351) with delta (0, 0)
Screenshot: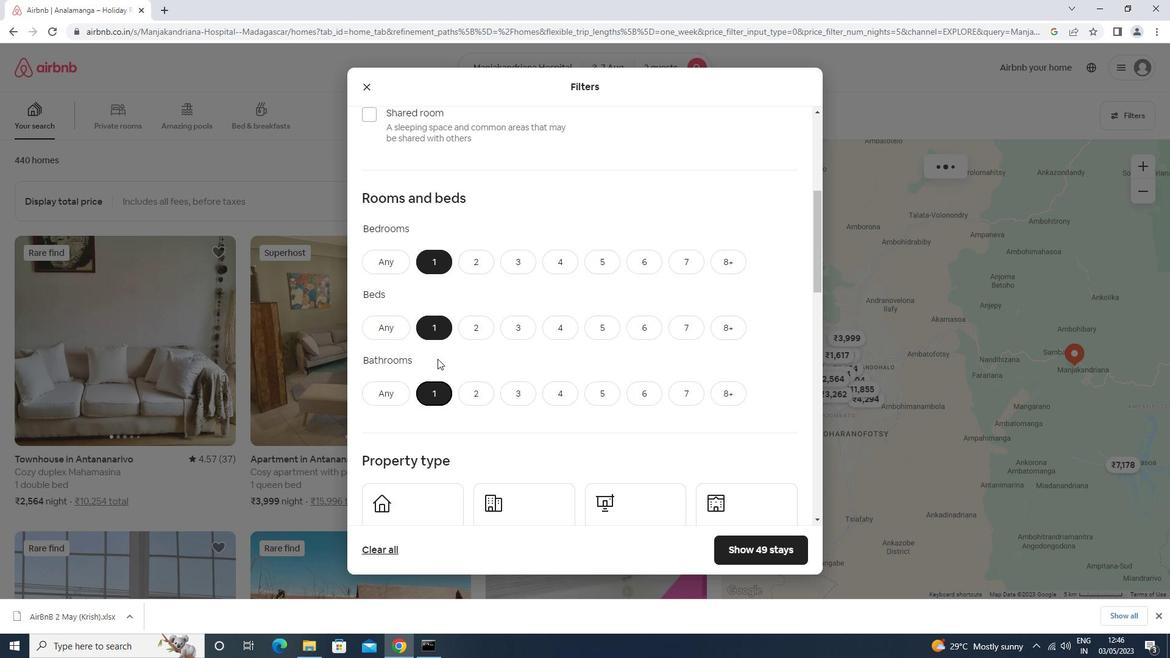 
Action: Mouse scrolled (439, 351) with delta (0, 0)
Screenshot: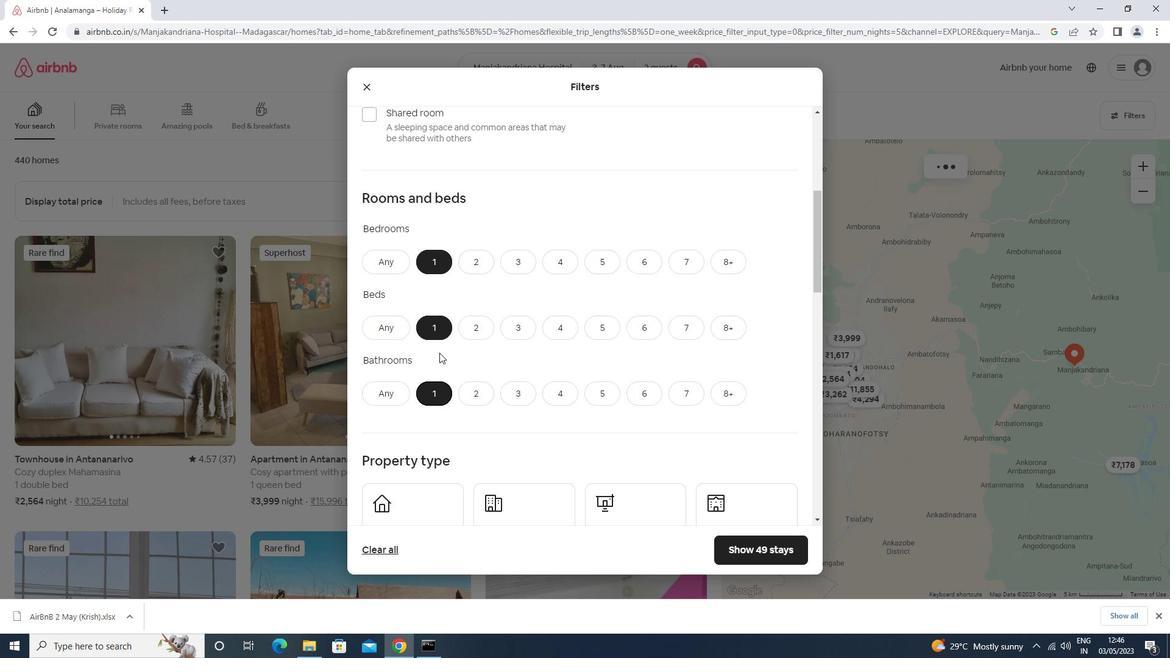 
Action: Mouse scrolled (439, 351) with delta (0, 0)
Screenshot: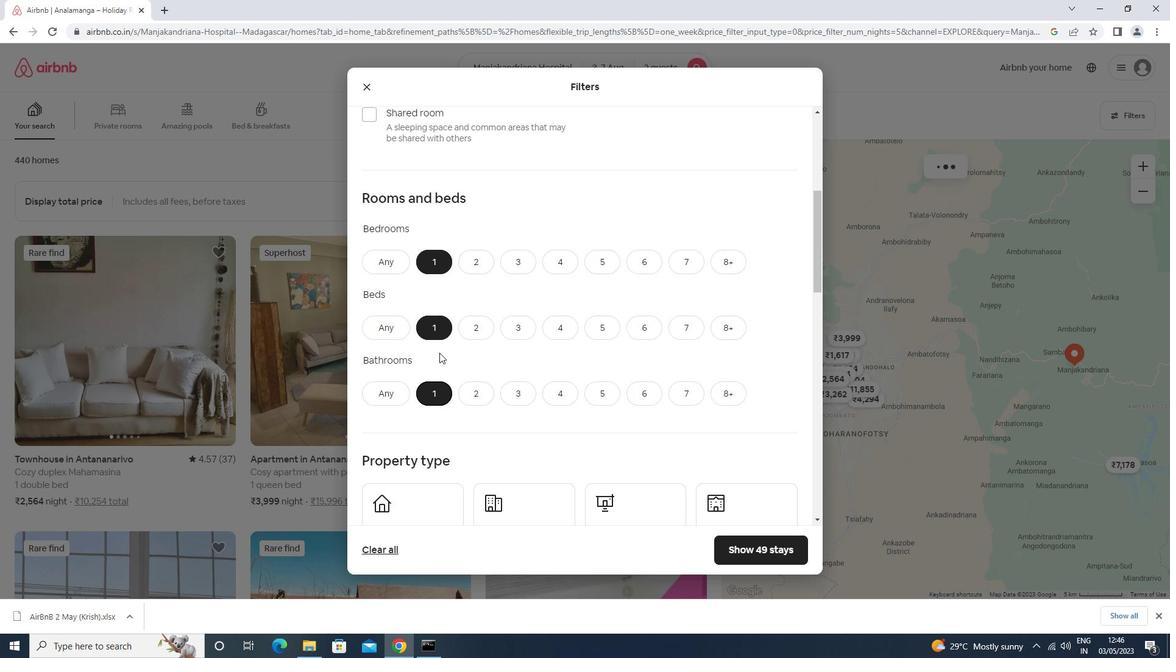 
Action: Mouse moved to (439, 351)
Screenshot: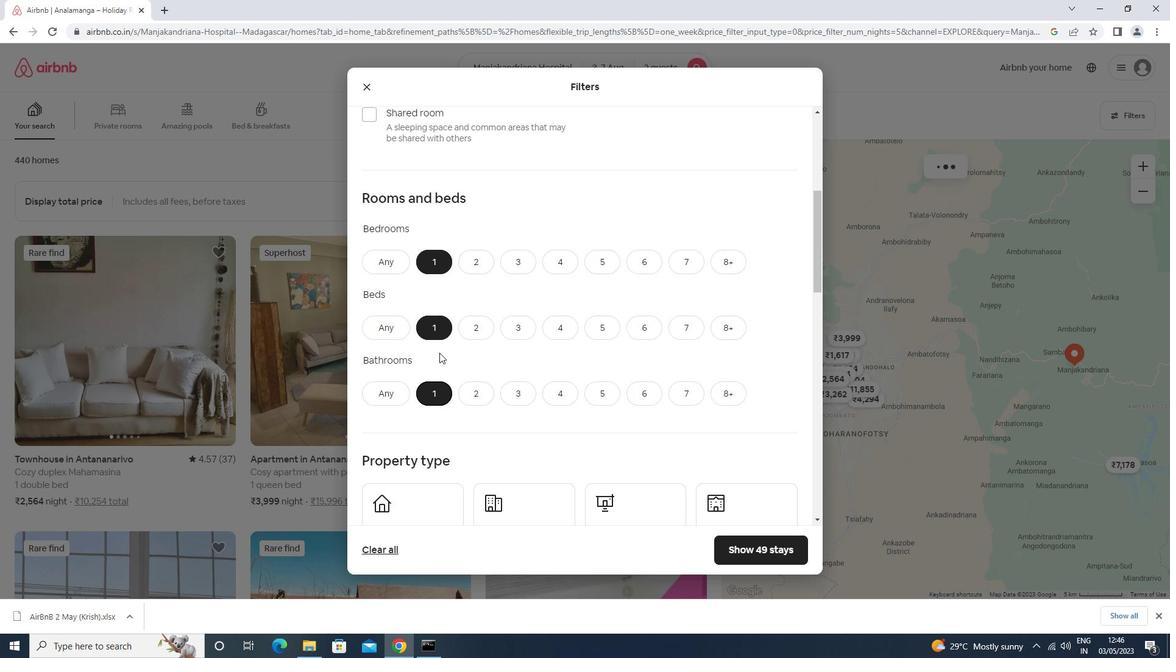 
Action: Mouse scrolled (439, 351) with delta (0, 0)
Screenshot: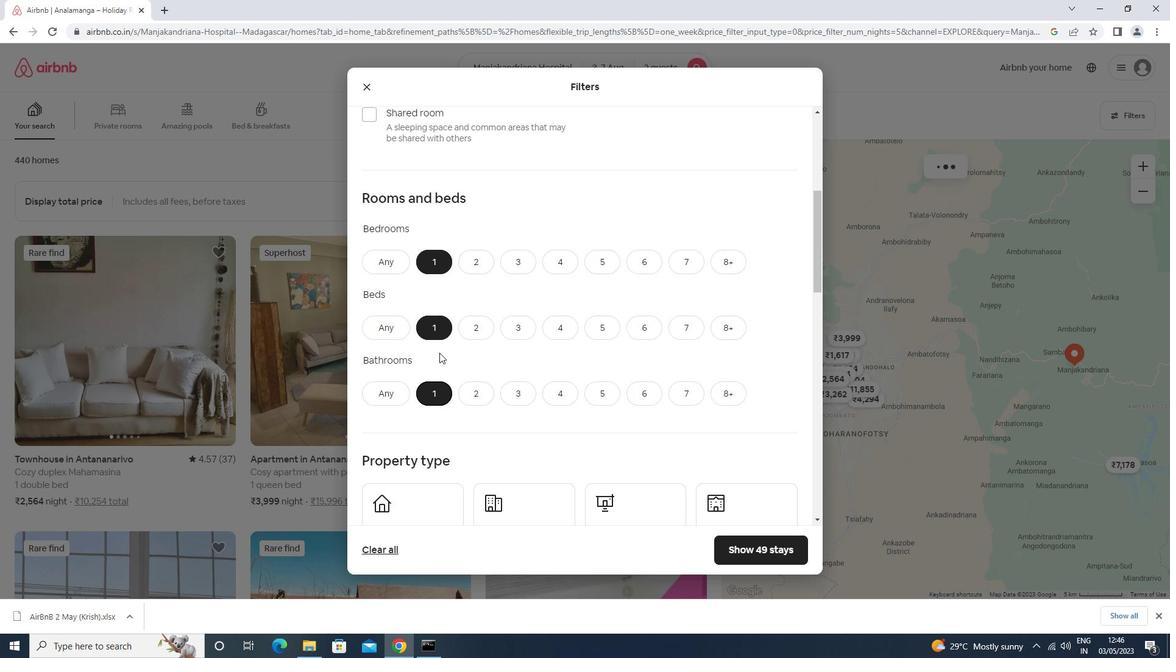 
Action: Mouse moved to (439, 351)
Screenshot: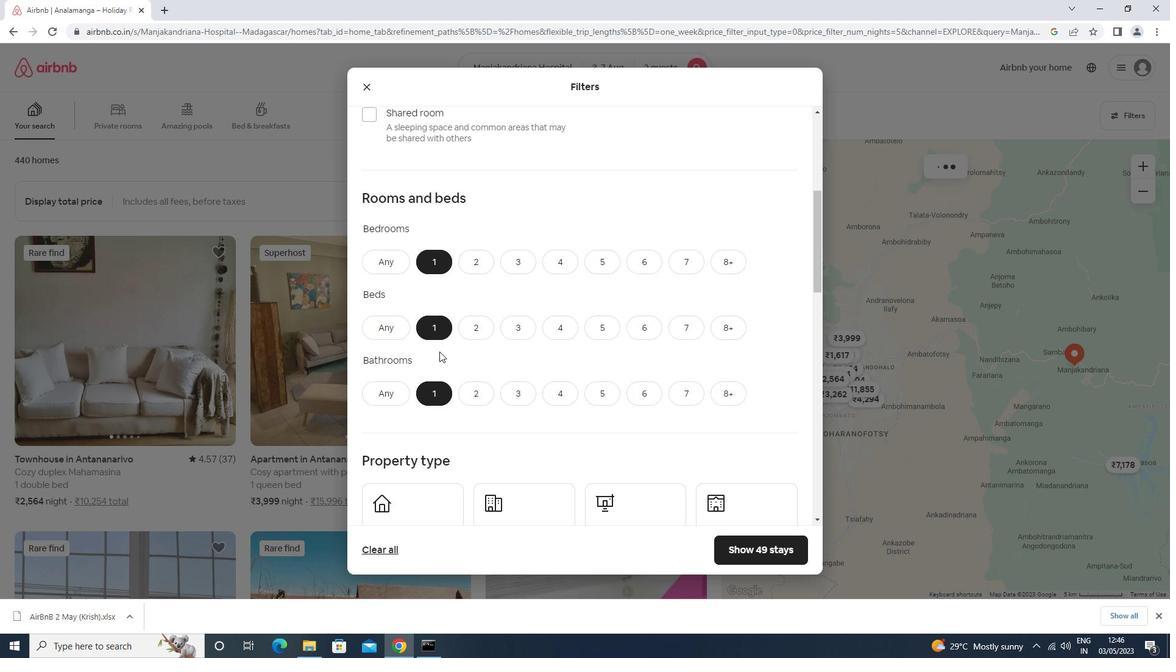 
Action: Mouse scrolled (439, 351) with delta (0, 0)
Screenshot: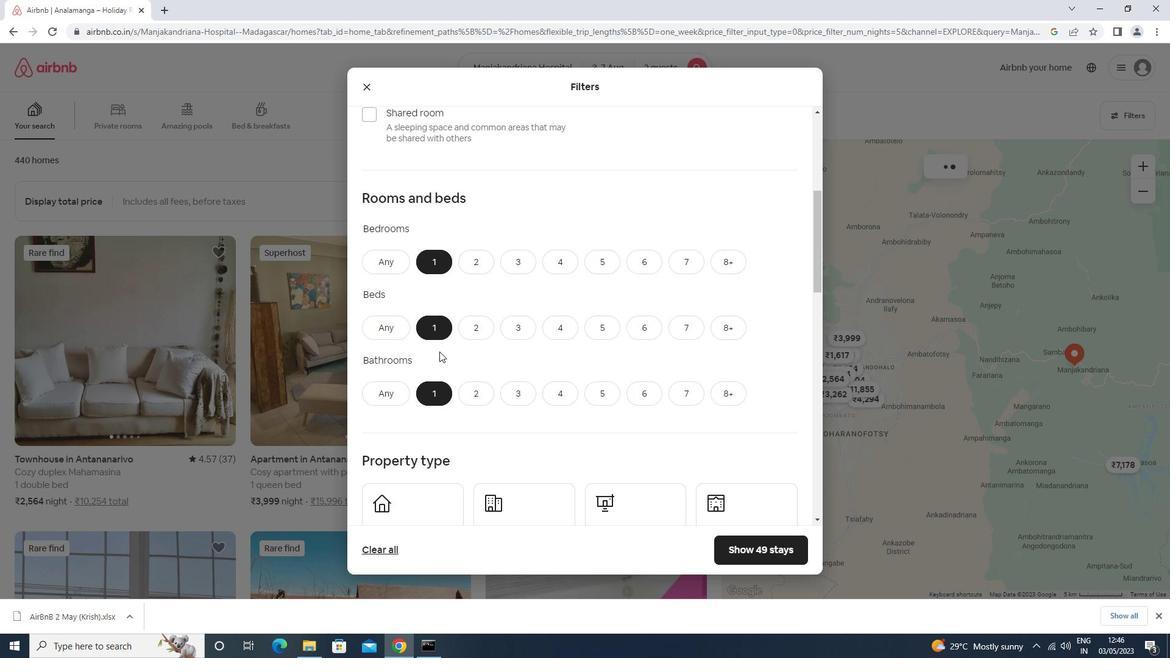 
Action: Mouse moved to (420, 225)
Screenshot: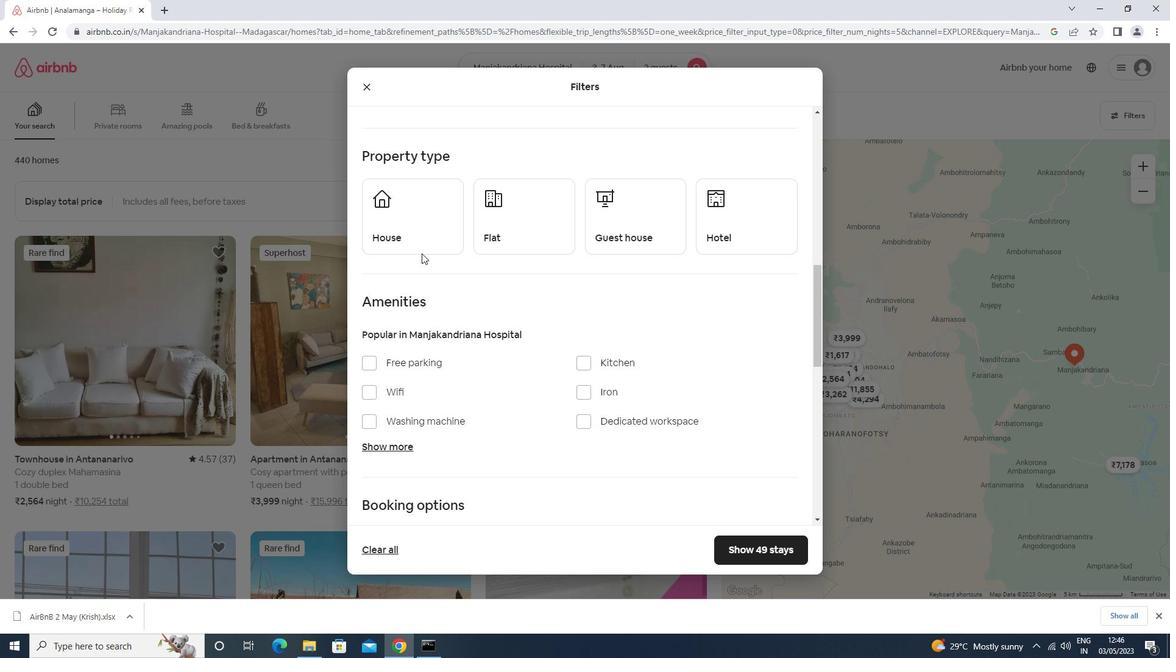 
Action: Mouse pressed left at (420, 225)
Screenshot: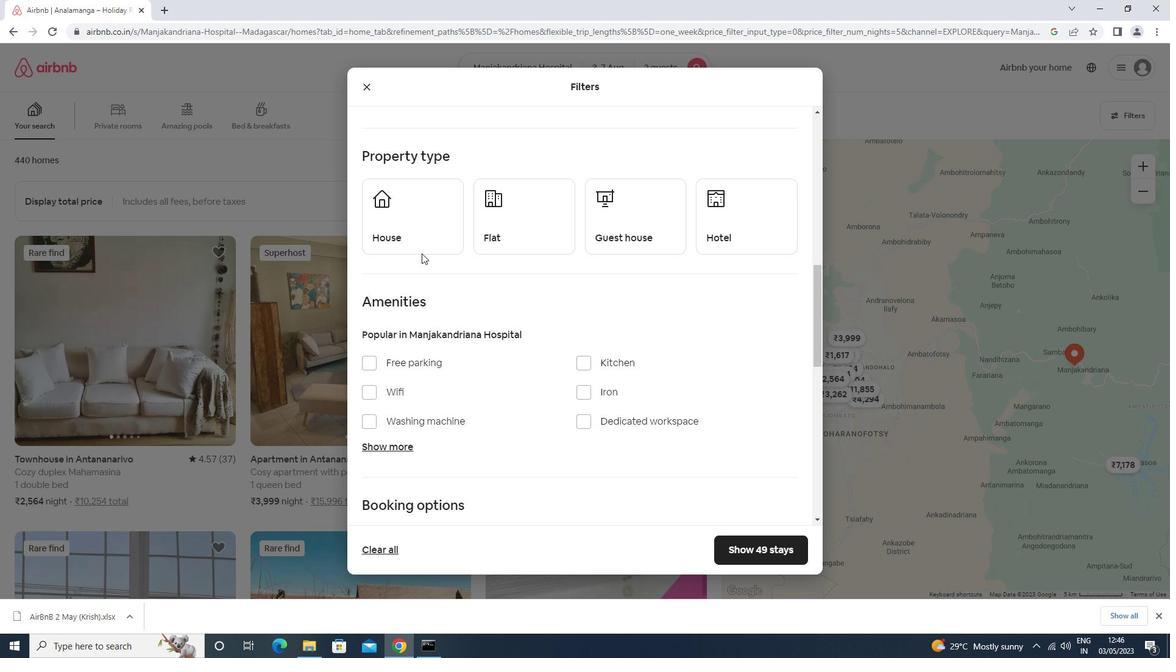 
Action: Mouse moved to (547, 219)
Screenshot: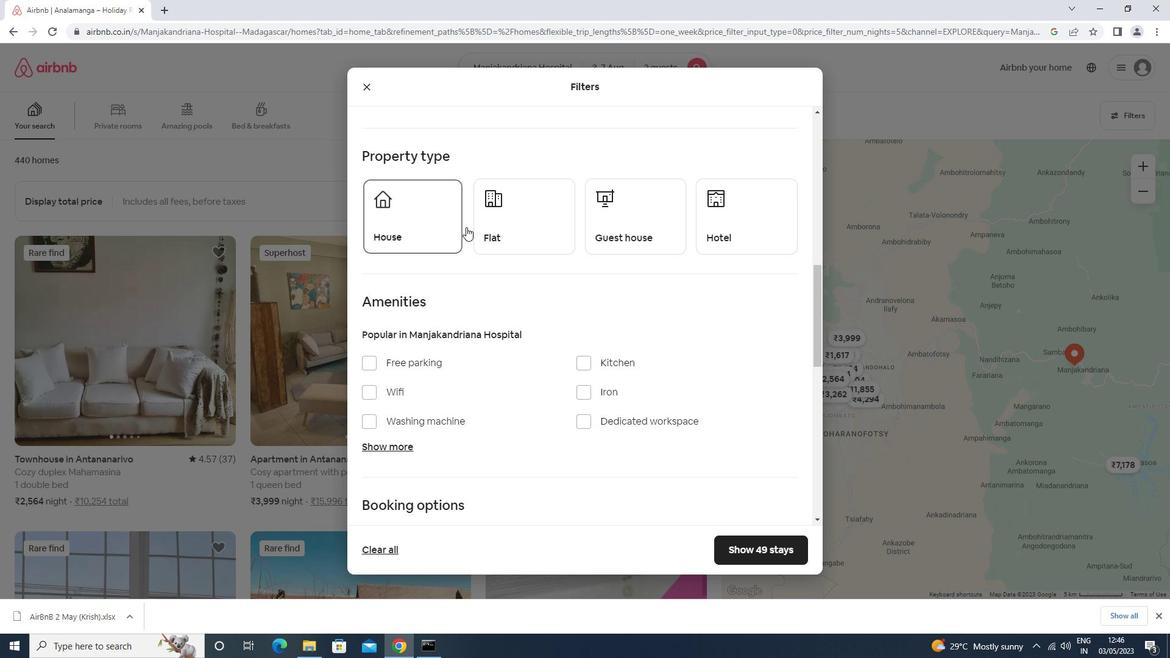 
Action: Mouse pressed left at (547, 219)
Screenshot: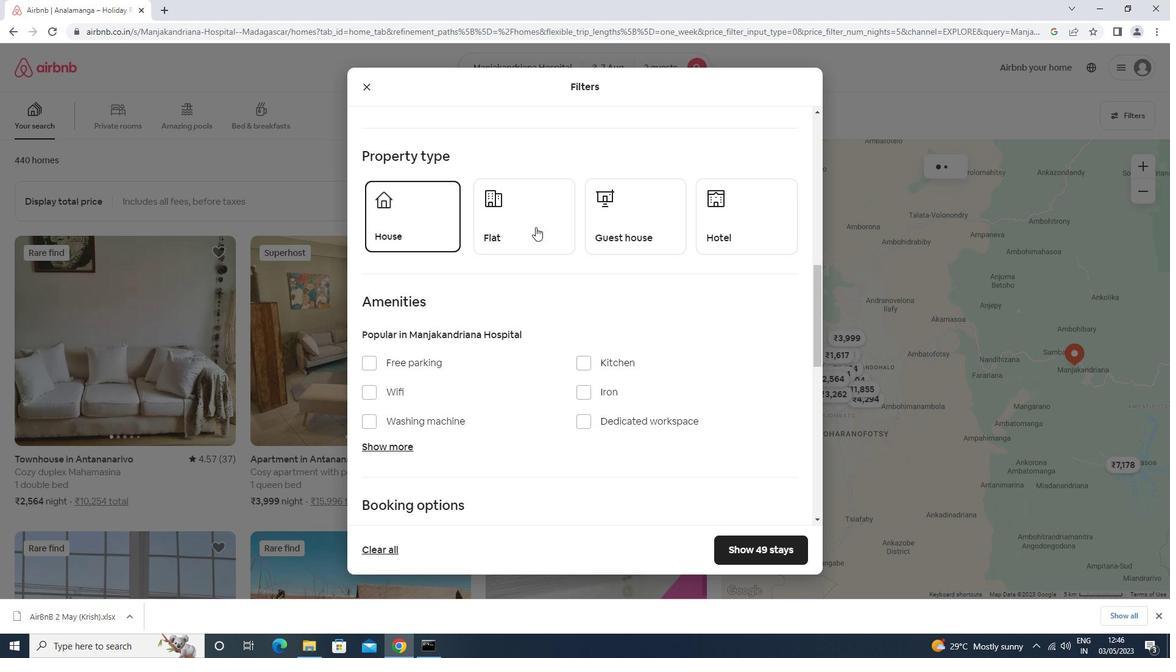 
Action: Mouse moved to (640, 210)
Screenshot: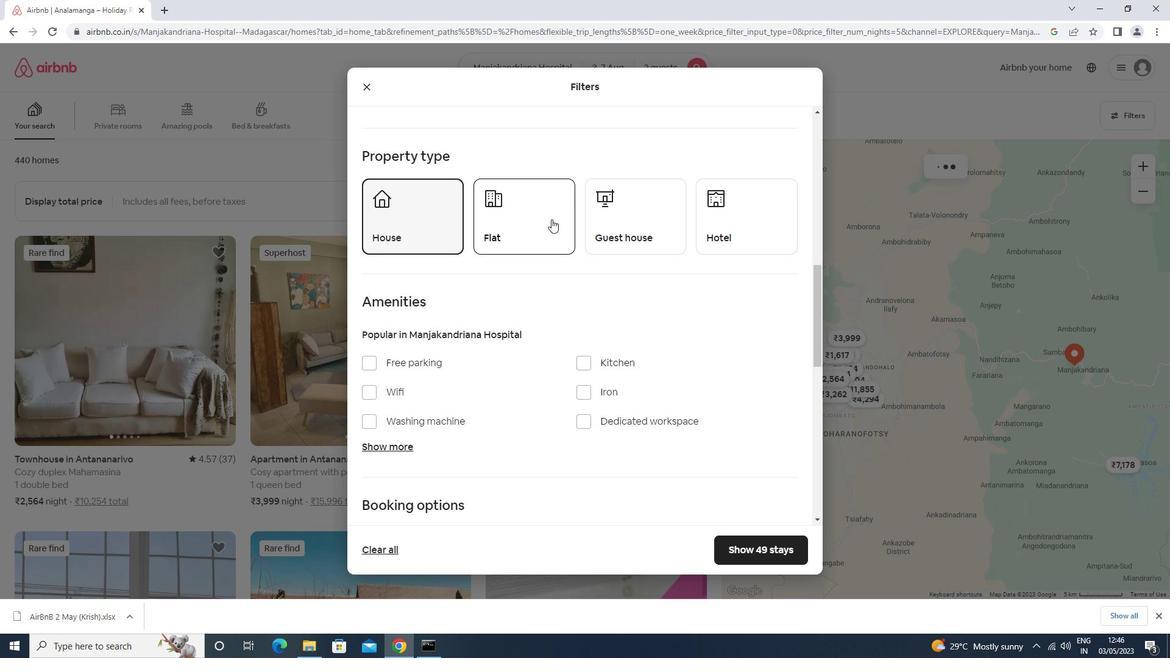 
Action: Mouse pressed left at (640, 210)
Screenshot: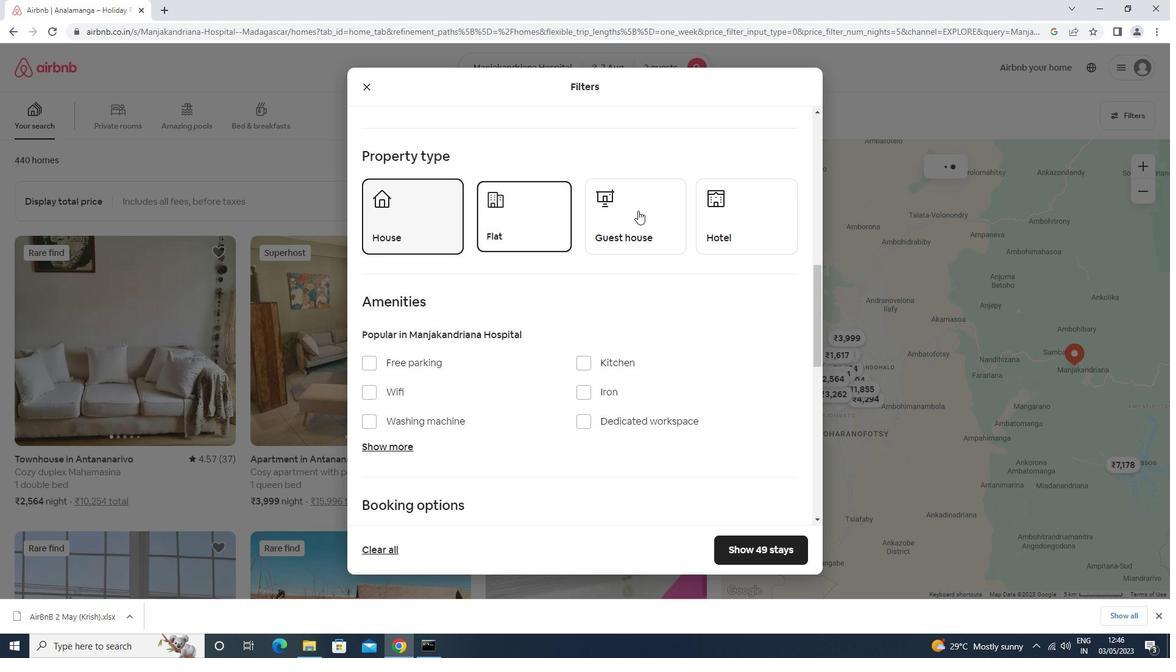 
Action: Mouse moved to (751, 215)
Screenshot: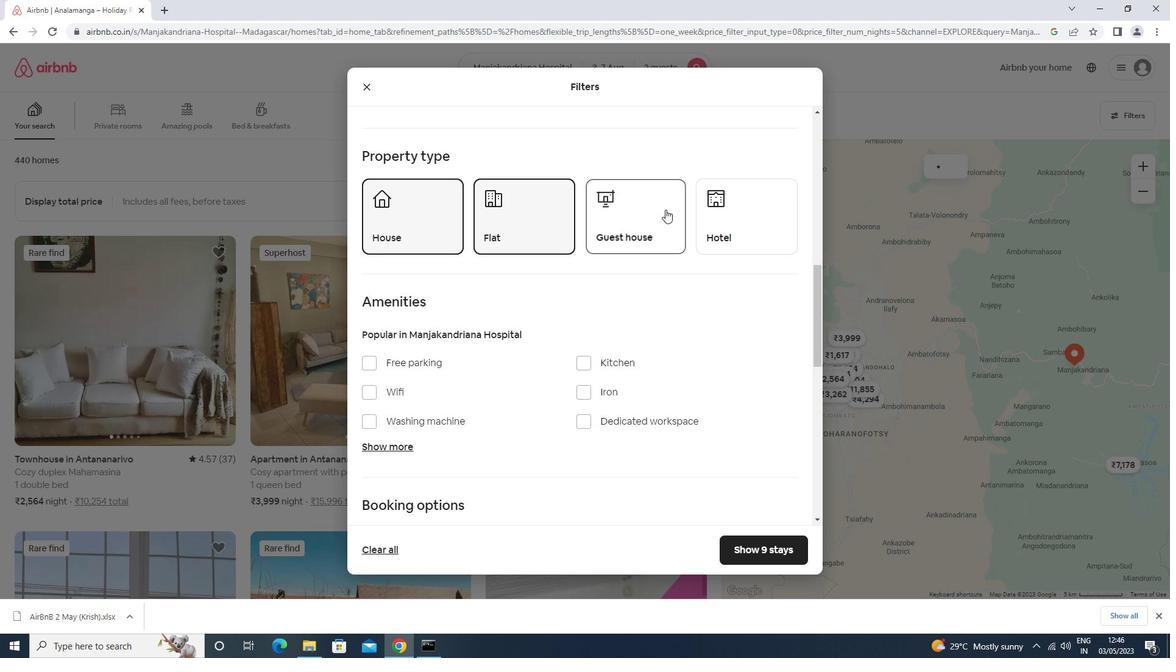 
Action: Mouse pressed left at (751, 215)
Screenshot: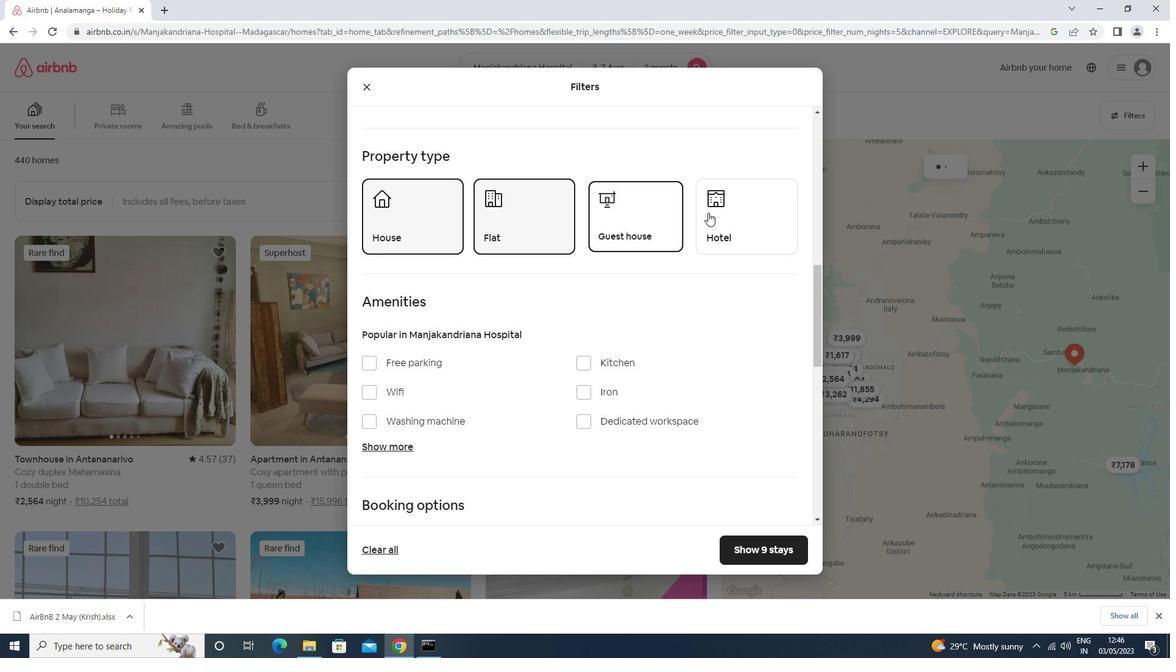 
Action: Mouse moved to (744, 217)
Screenshot: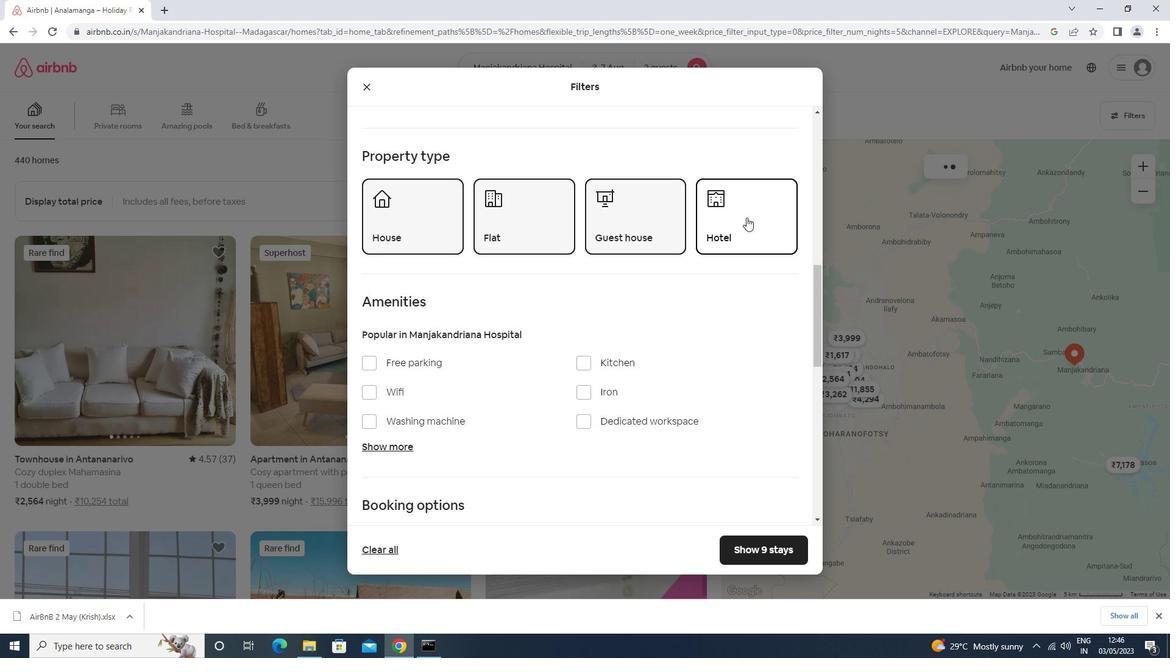 
Action: Mouse scrolled (744, 216) with delta (0, 0)
Screenshot: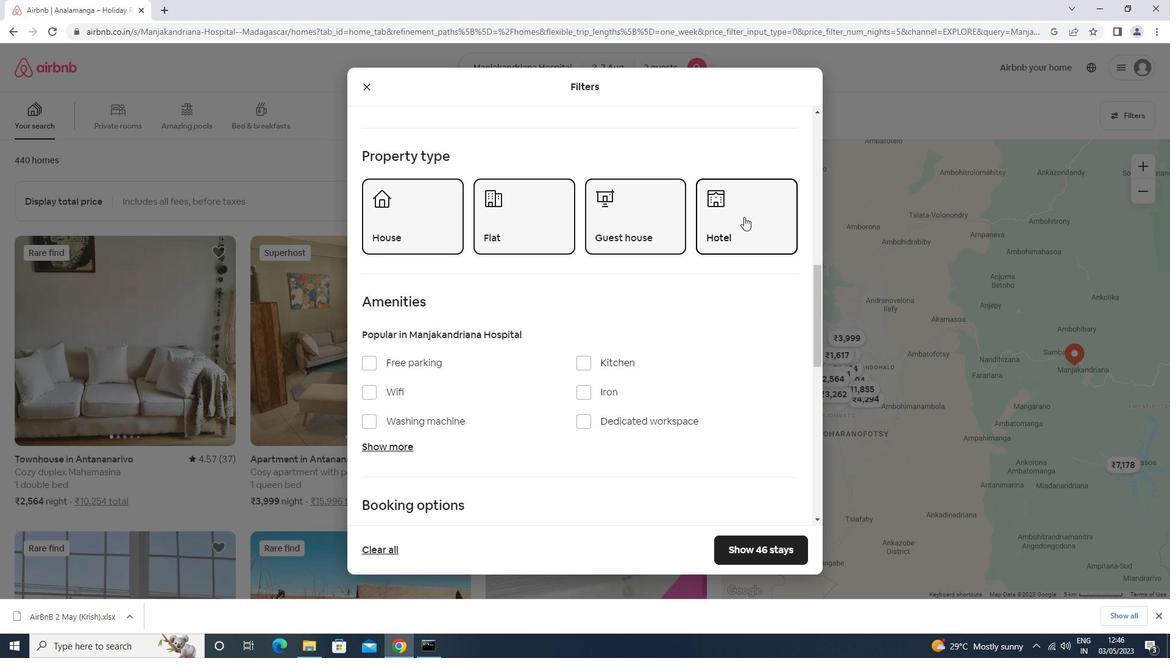 
Action: Mouse scrolled (744, 216) with delta (0, 0)
Screenshot: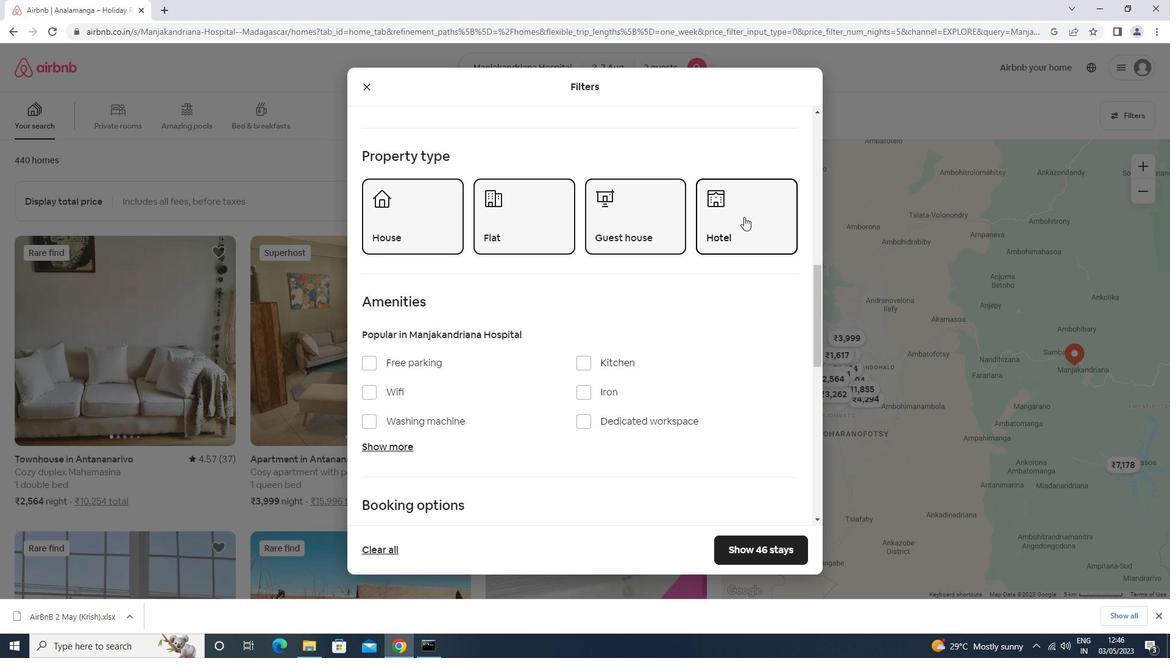 
Action: Mouse scrolled (744, 216) with delta (0, 0)
Screenshot: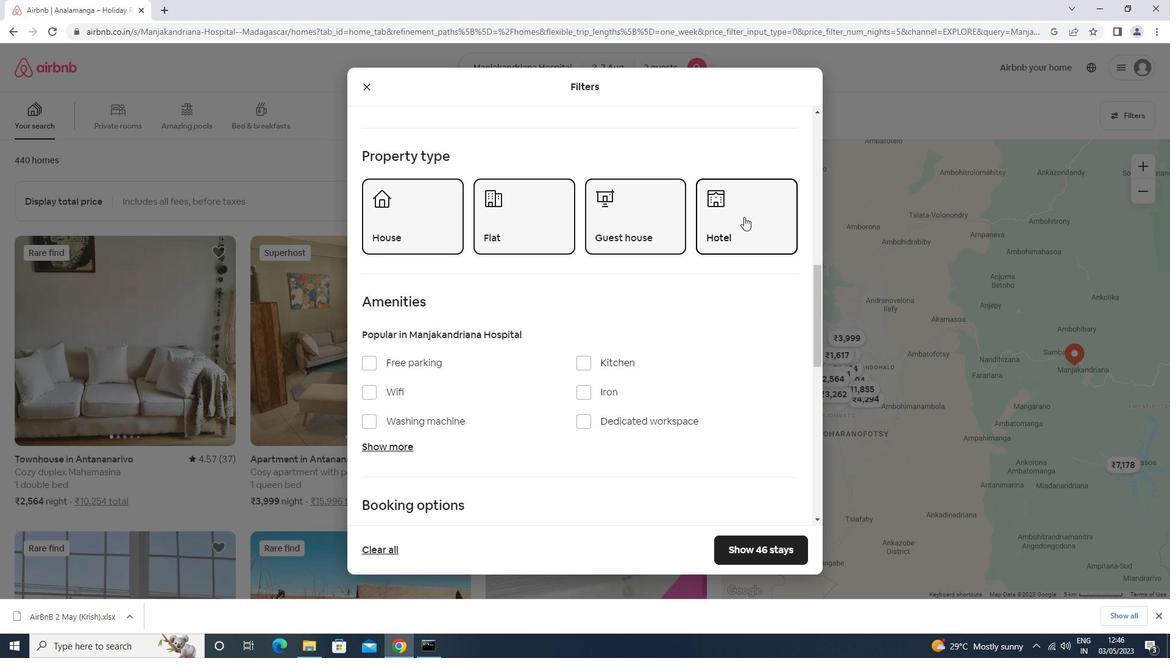 
Action: Mouse scrolled (744, 216) with delta (0, 0)
Screenshot: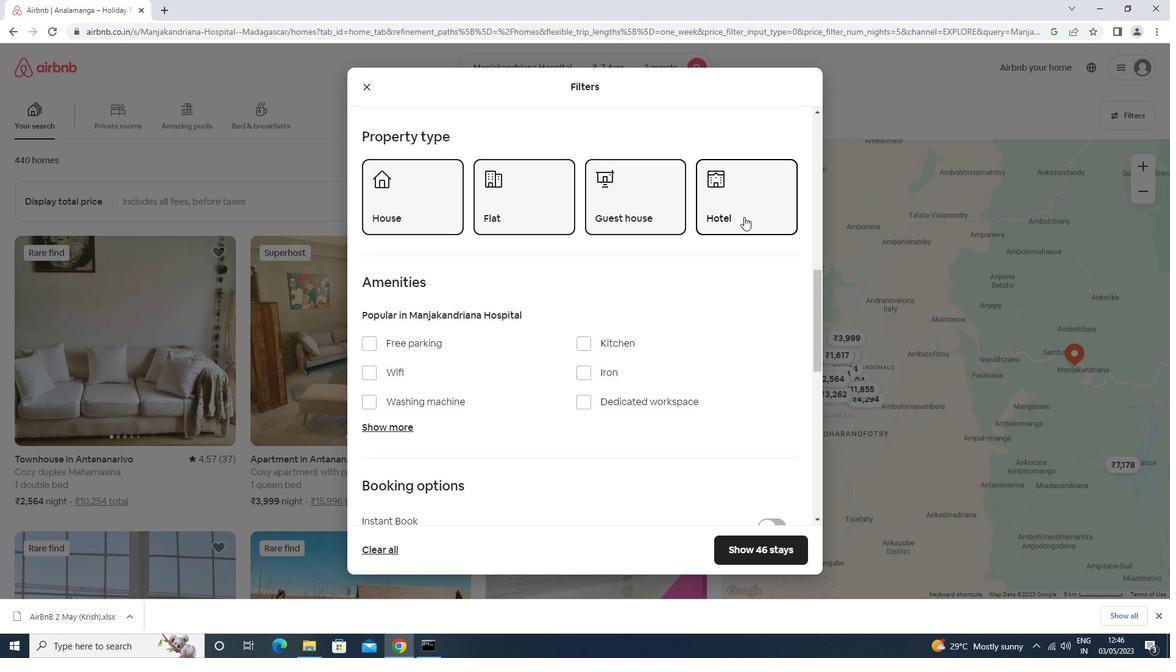 
Action: Mouse moved to (742, 217)
Screenshot: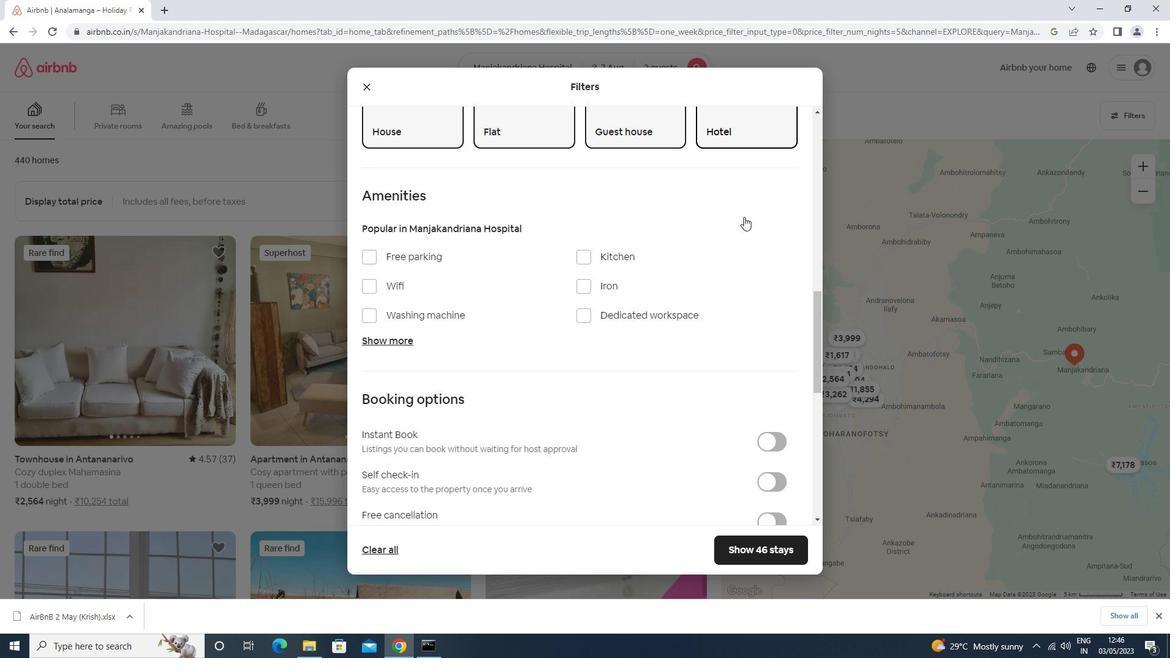 
Action: Mouse scrolled (742, 216) with delta (0, 0)
Screenshot: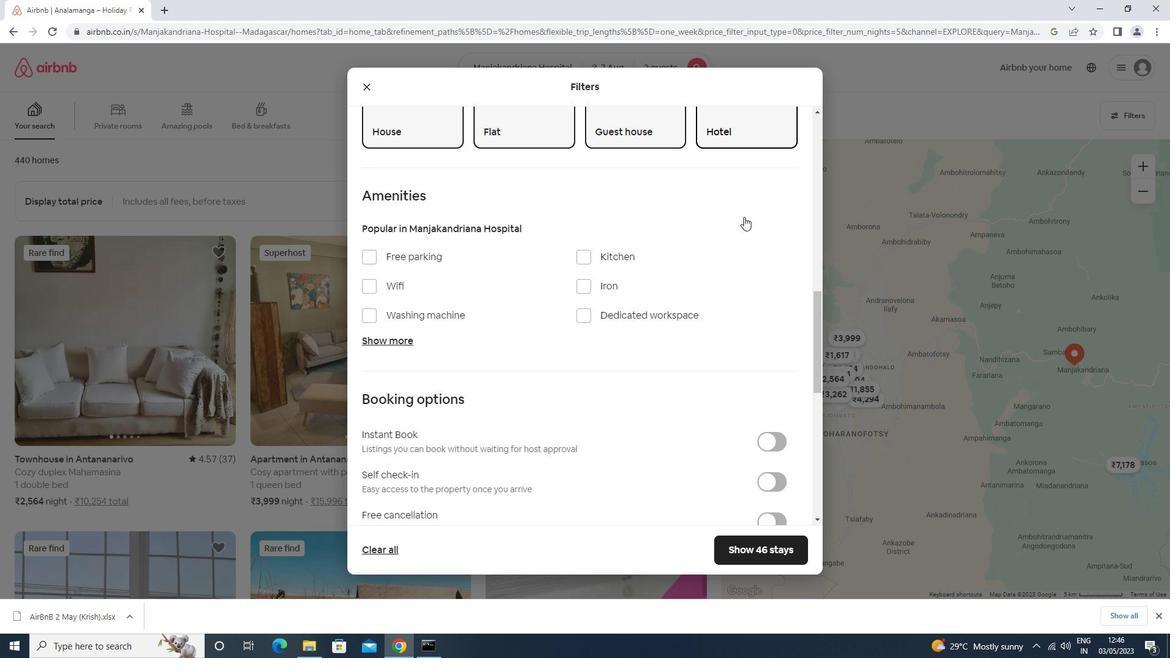
Action: Mouse moved to (765, 279)
Screenshot: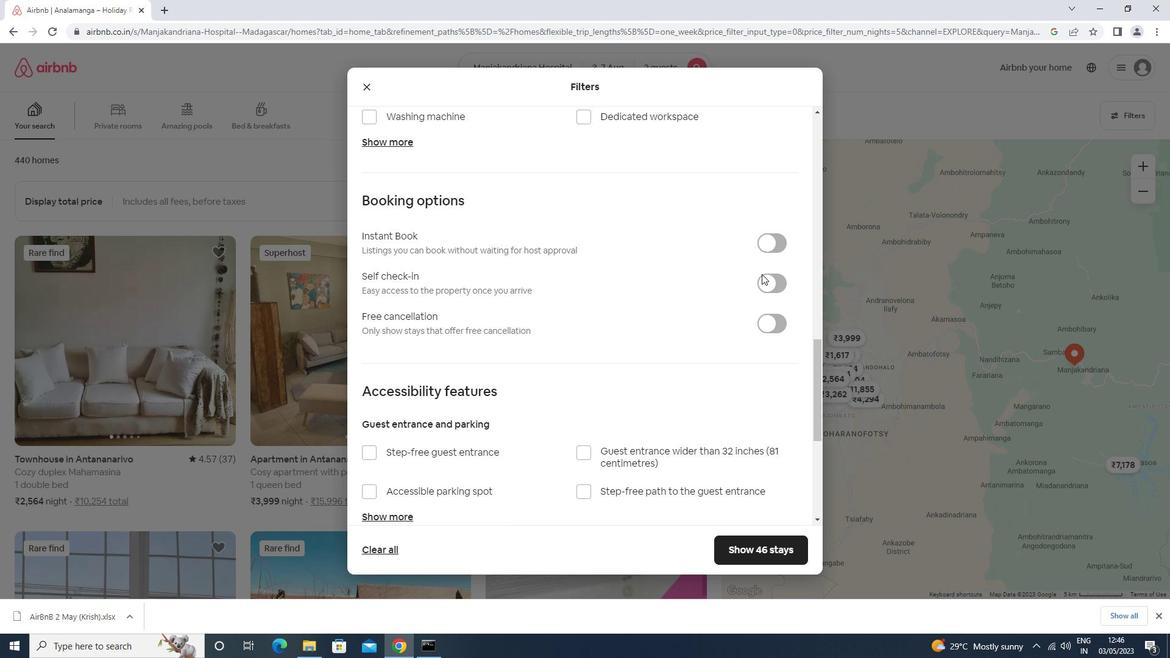 
Action: Mouse pressed left at (765, 279)
Screenshot: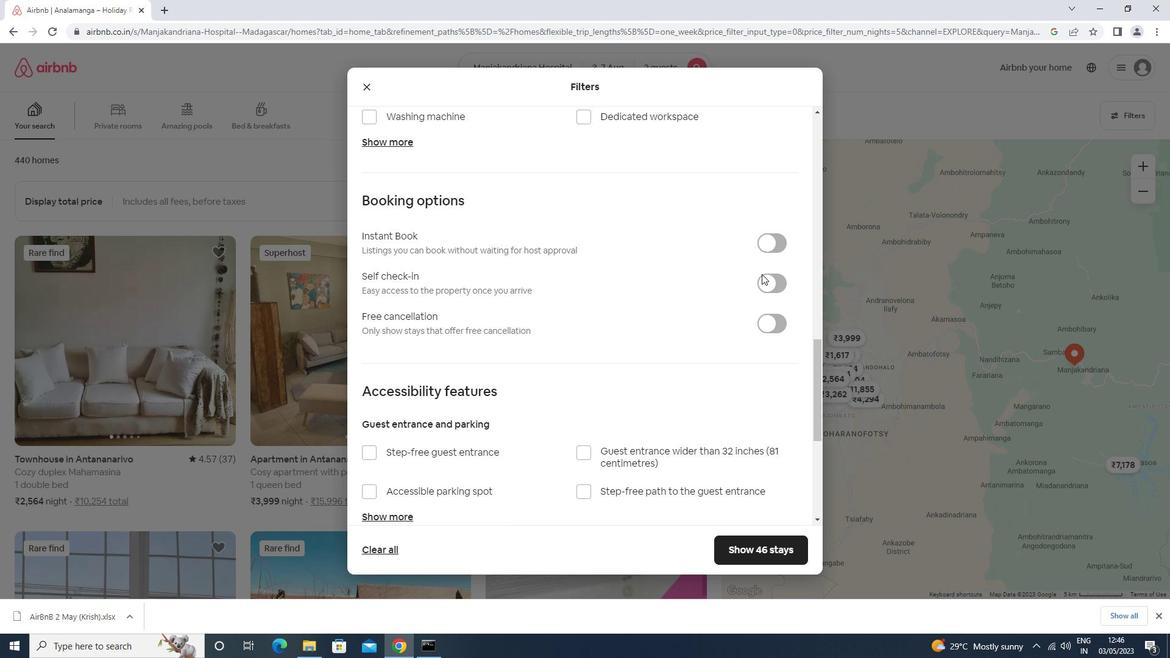
Action: Mouse moved to (764, 276)
Screenshot: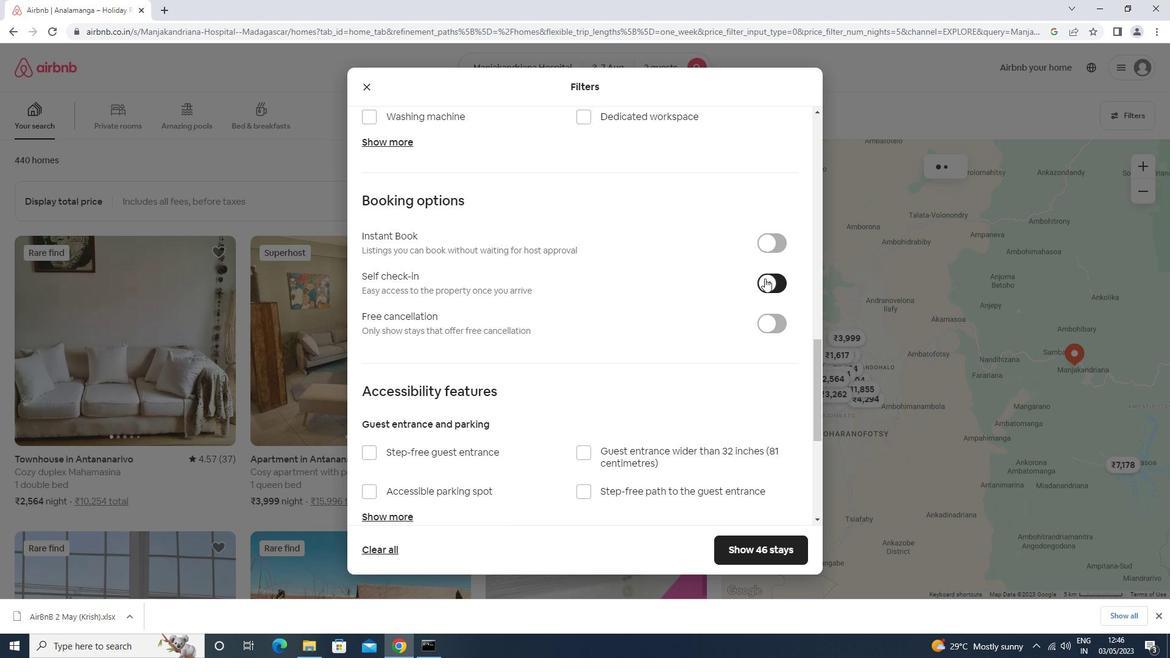 
Action: Mouse scrolled (764, 275) with delta (0, 0)
Screenshot: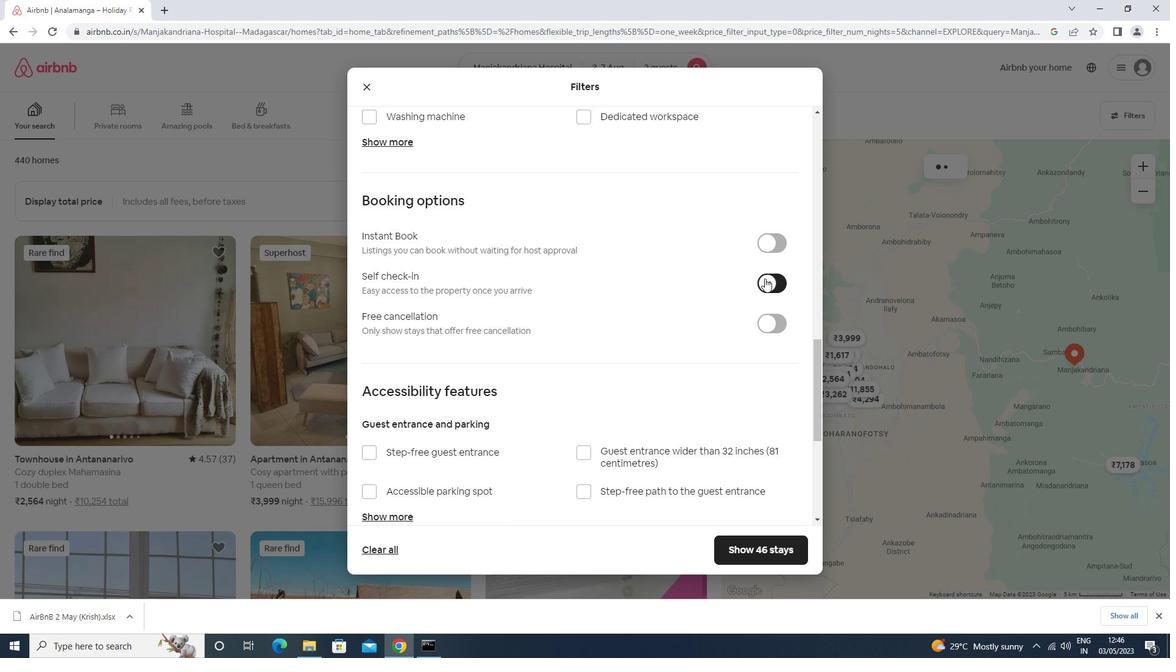 
Action: Mouse scrolled (764, 275) with delta (0, 0)
Screenshot: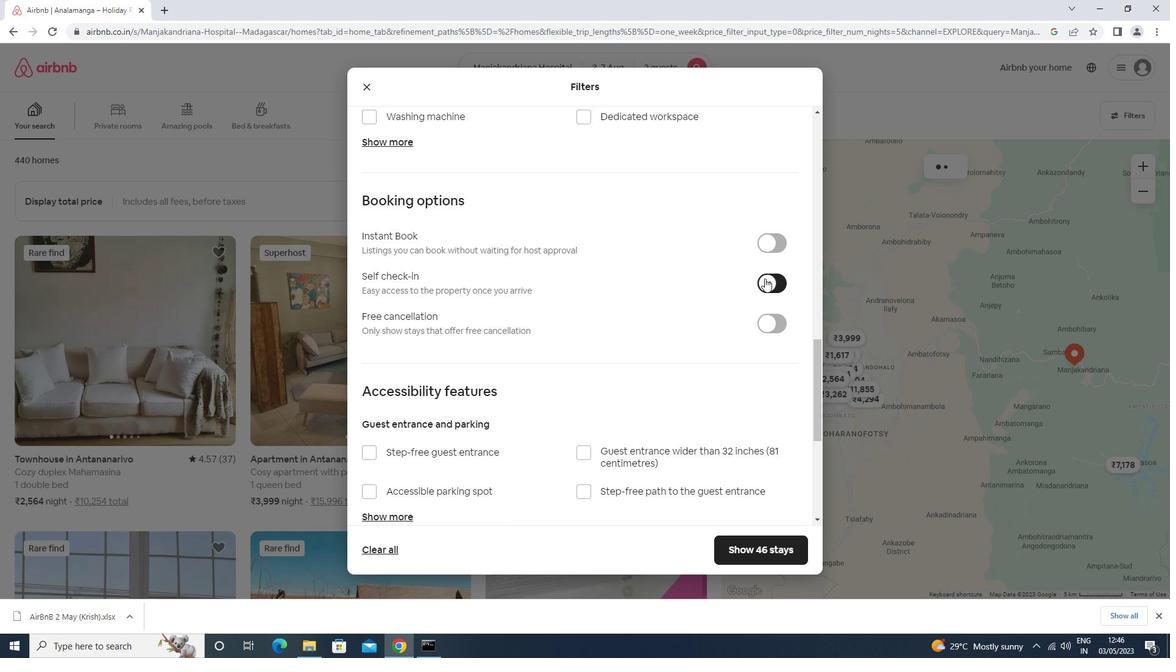 
Action: Mouse scrolled (764, 275) with delta (0, 0)
Screenshot: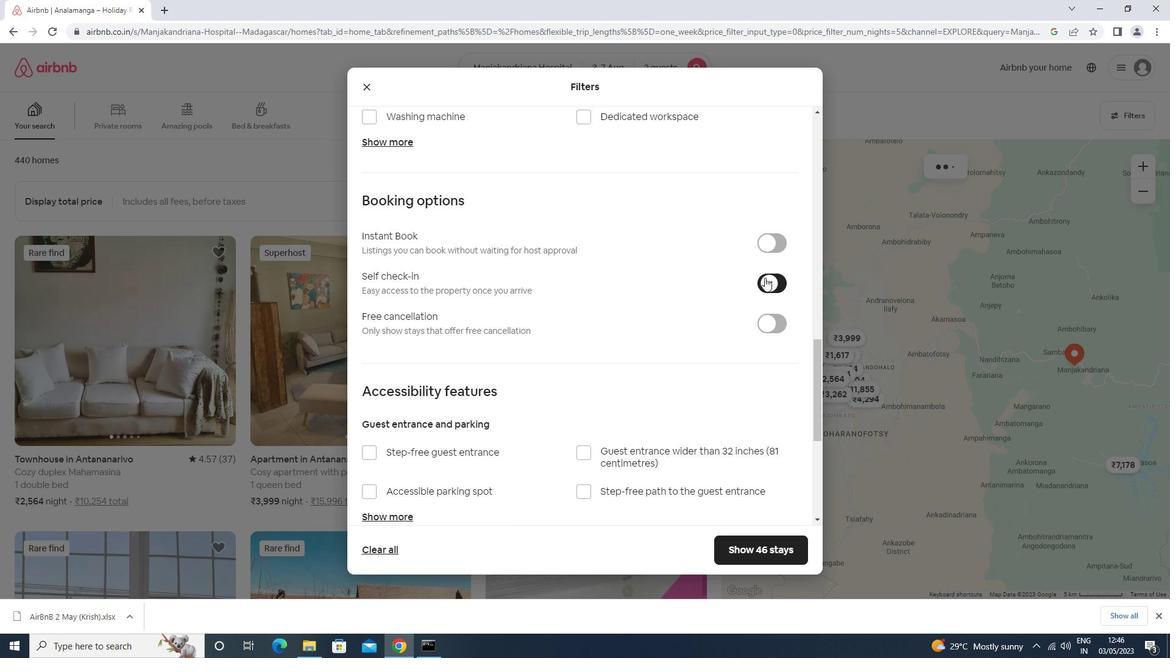 
Action: Mouse moved to (764, 276)
Screenshot: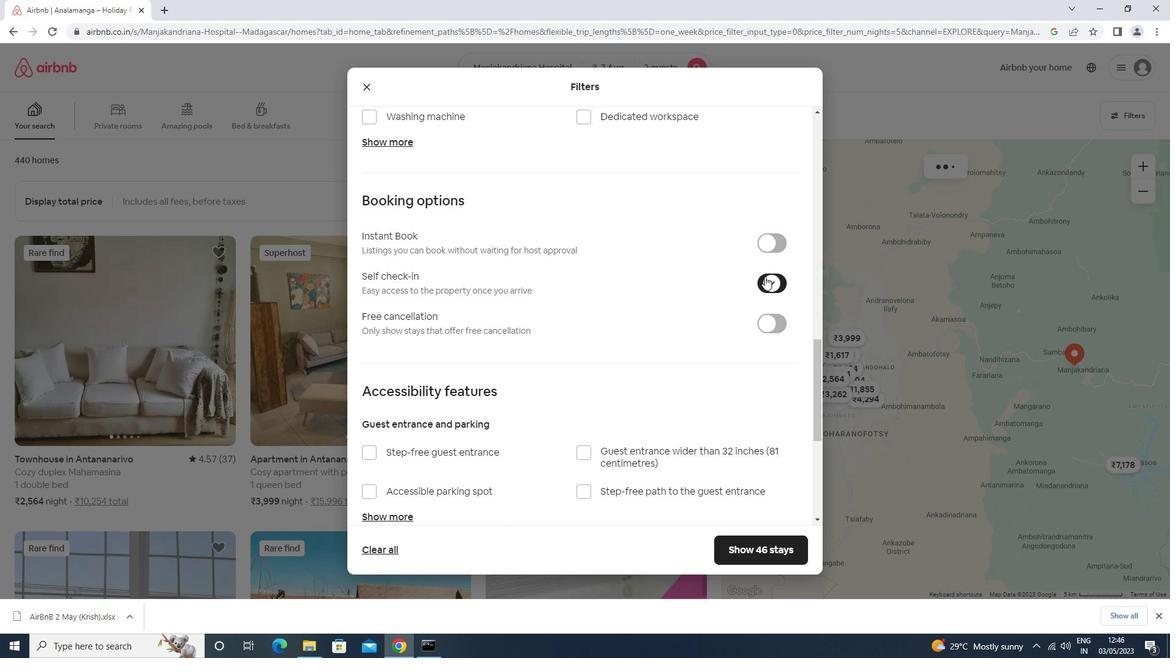 
Action: Mouse scrolled (764, 275) with delta (0, 0)
Screenshot: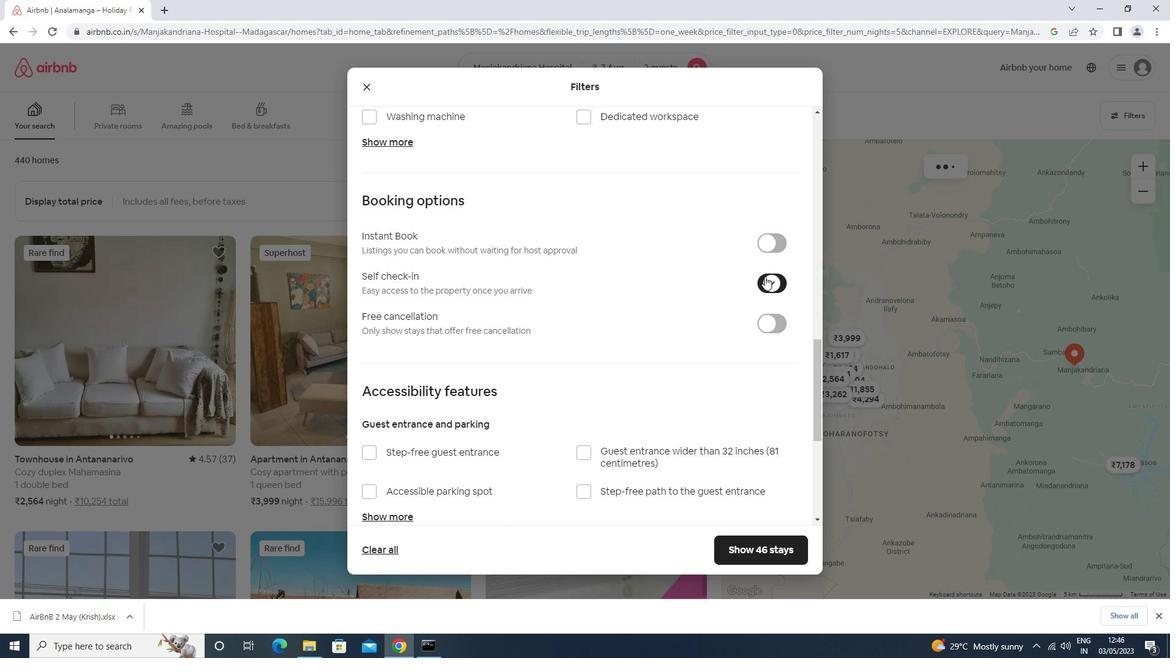 
Action: Mouse moved to (764, 276)
Screenshot: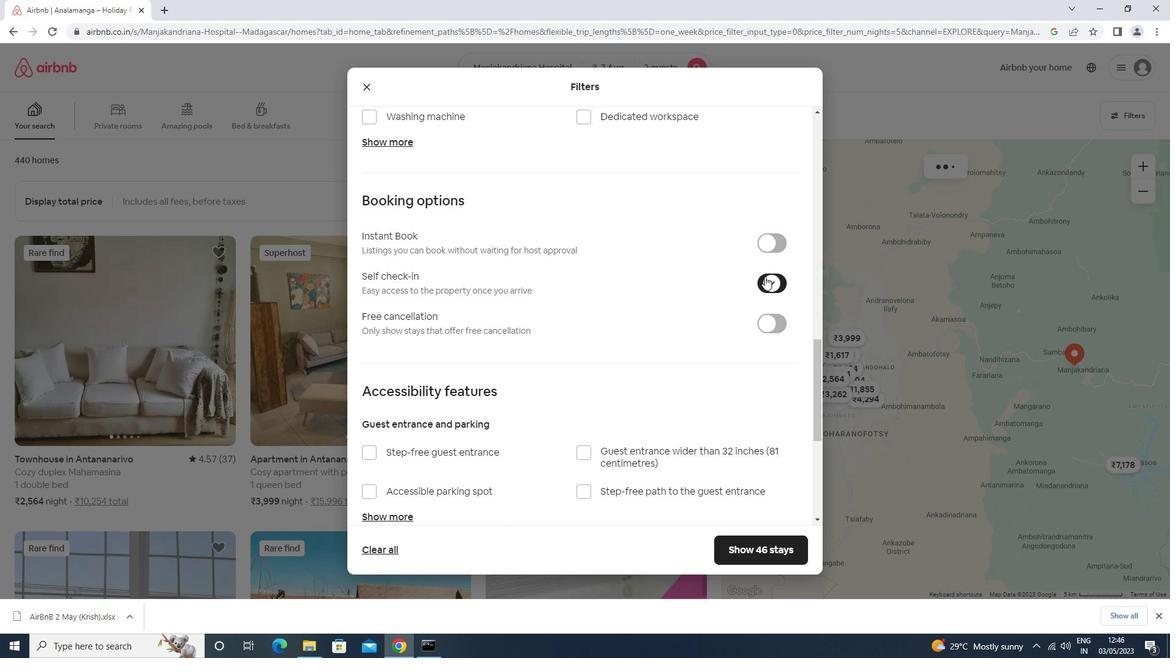 
Action: Mouse scrolled (764, 275) with delta (0, 0)
Screenshot: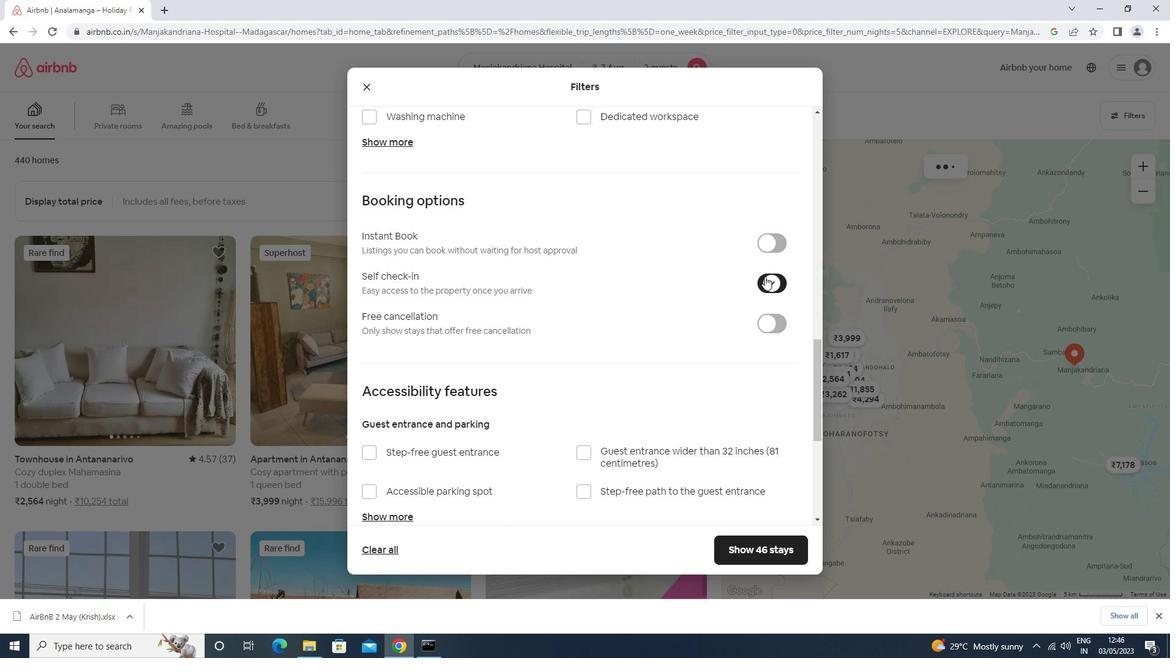 
Action: Mouse scrolled (764, 275) with delta (0, 0)
Screenshot: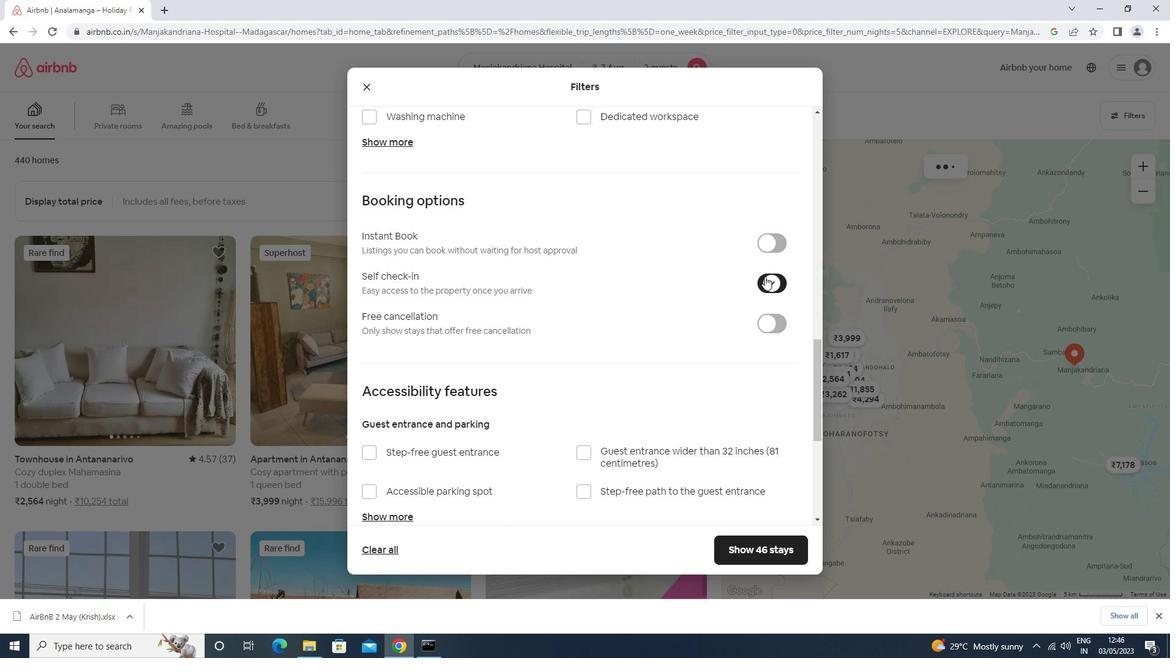
Action: Mouse scrolled (764, 275) with delta (0, 0)
Screenshot: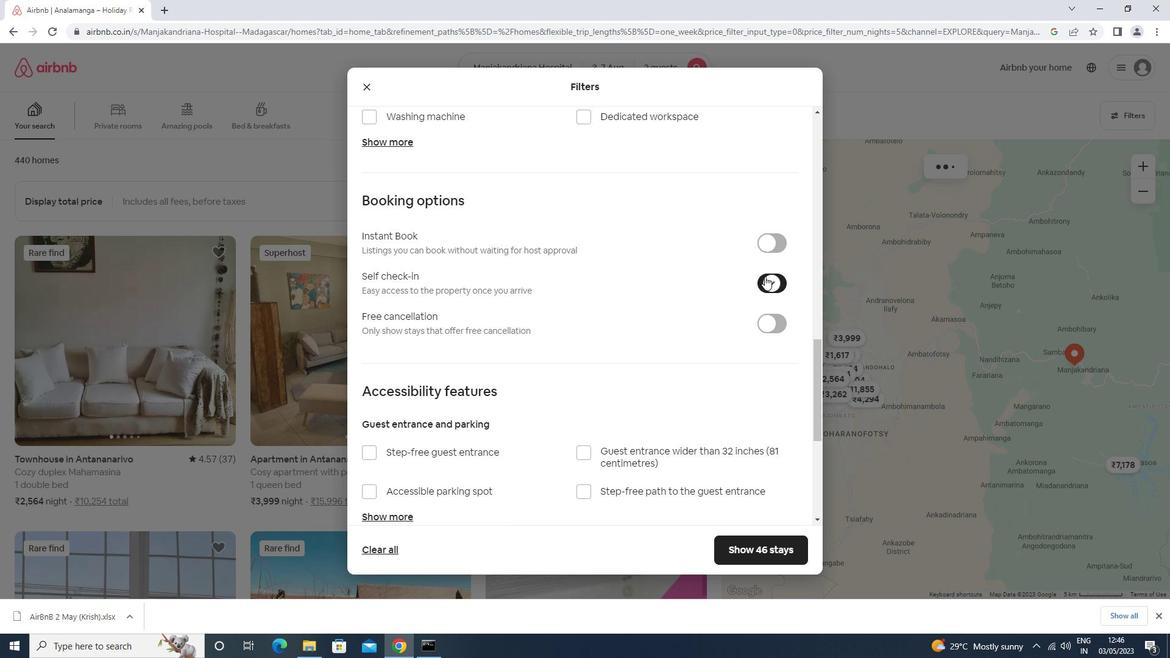 
Action: Mouse moved to (393, 436)
Screenshot: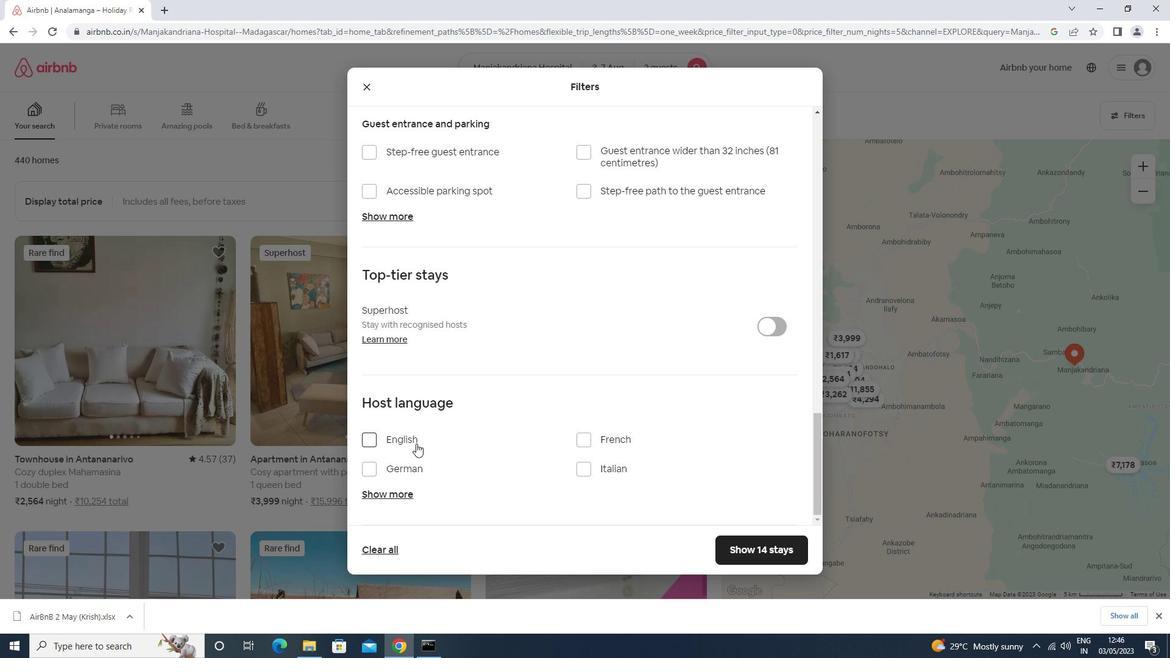 
Action: Mouse pressed left at (393, 436)
Screenshot: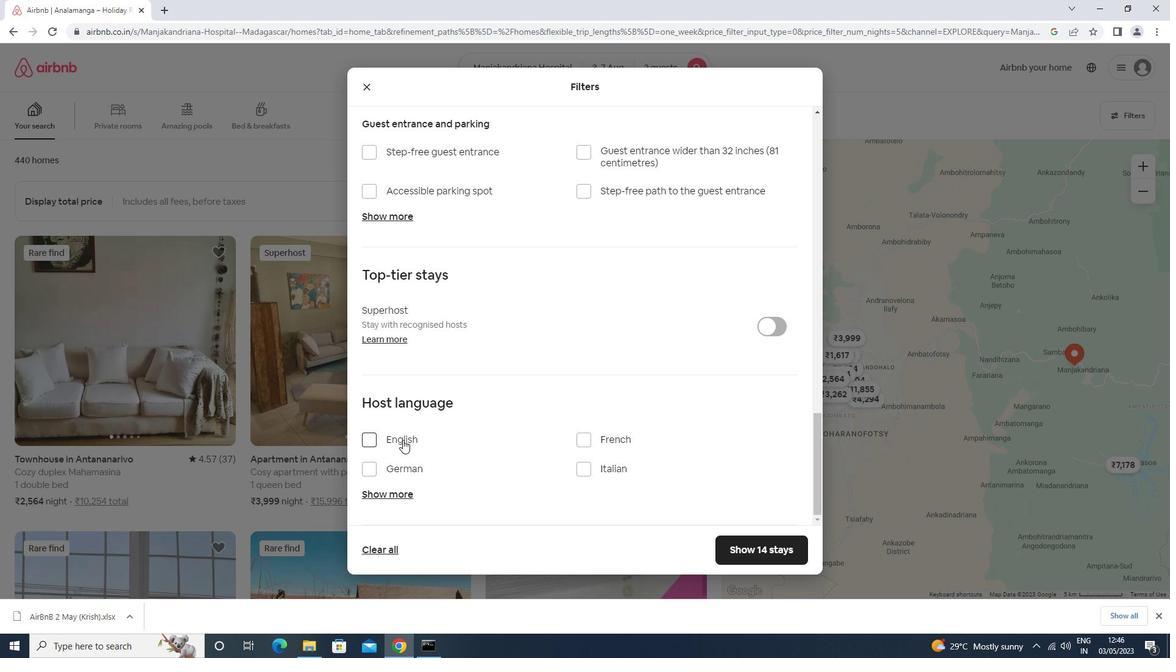 
Action: Mouse moved to (365, 436)
Screenshot: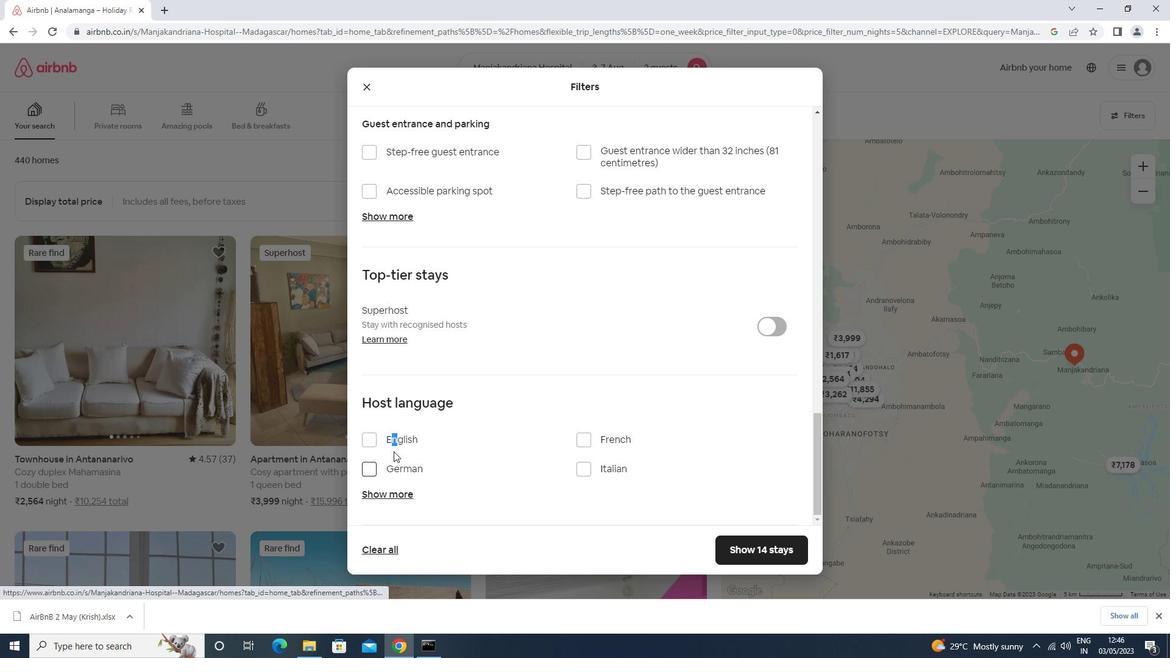 
Action: Mouse pressed left at (365, 436)
Screenshot: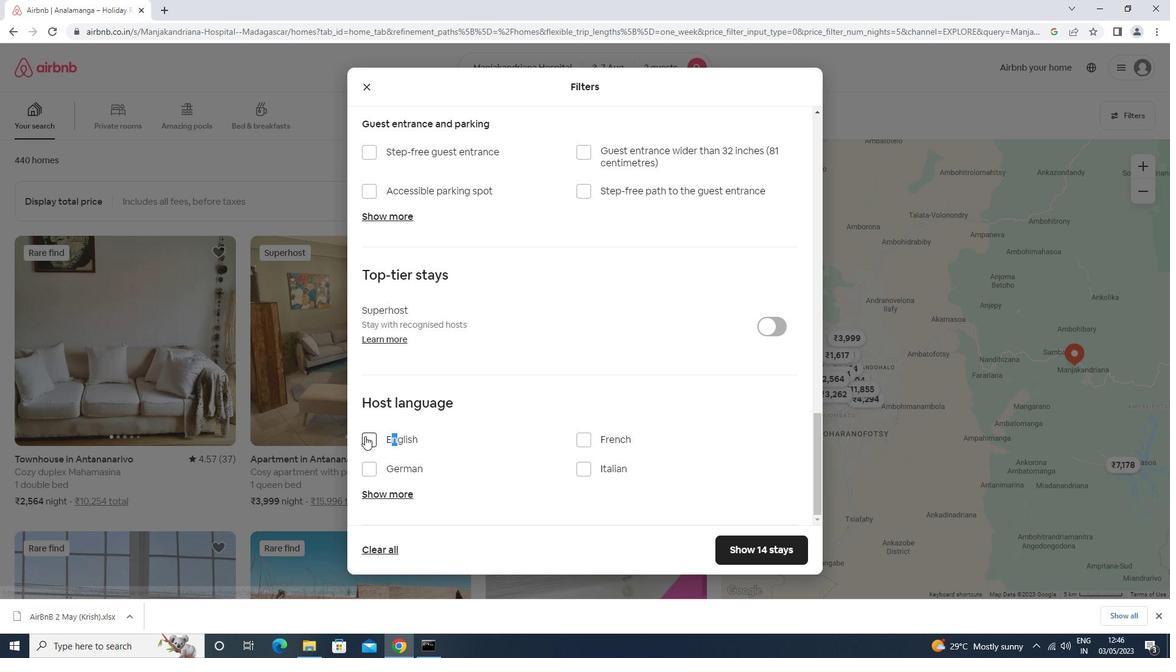 
Action: Mouse moved to (772, 550)
Screenshot: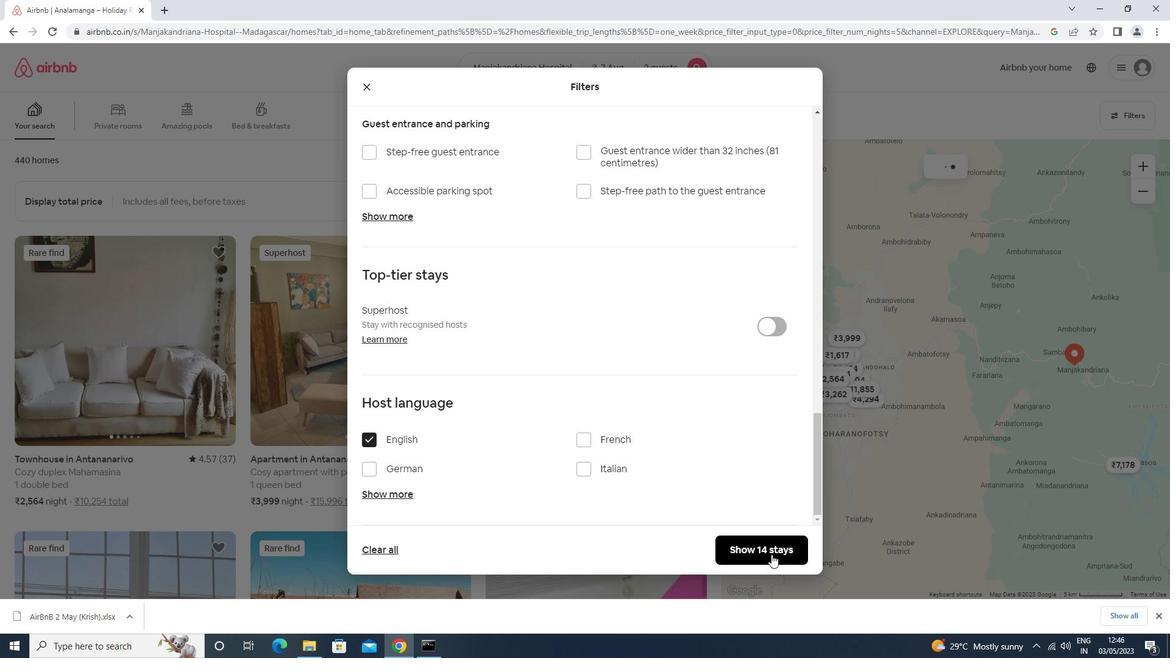 
Action: Mouse pressed left at (772, 550)
Screenshot: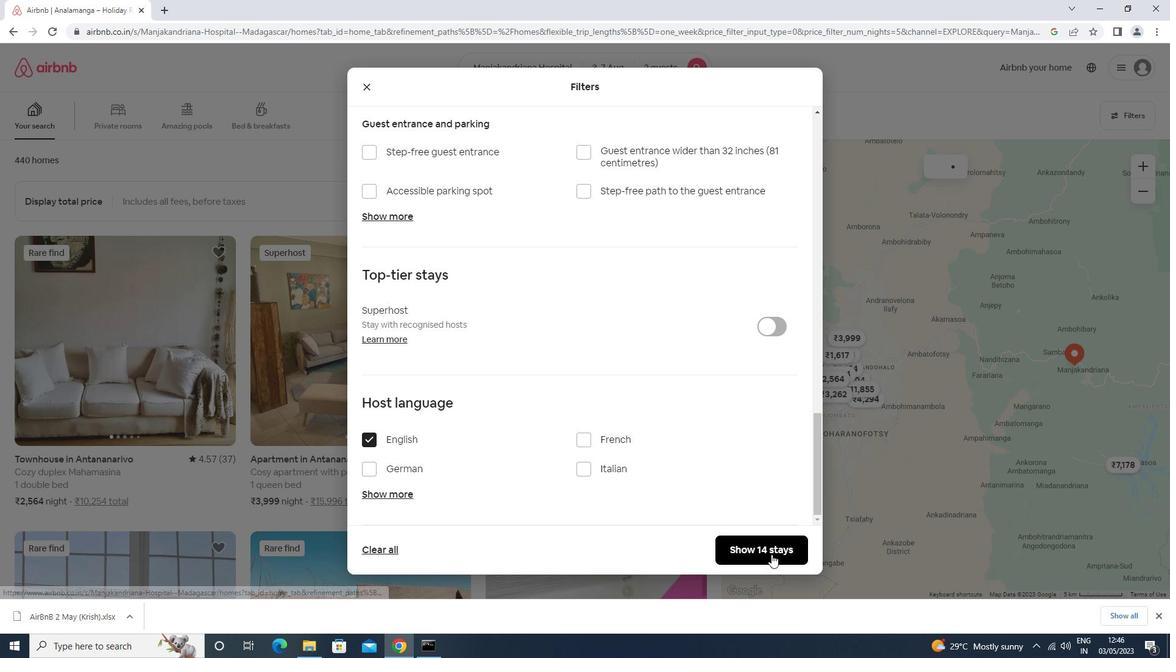 
Action: Mouse moved to (772, 550)
Screenshot: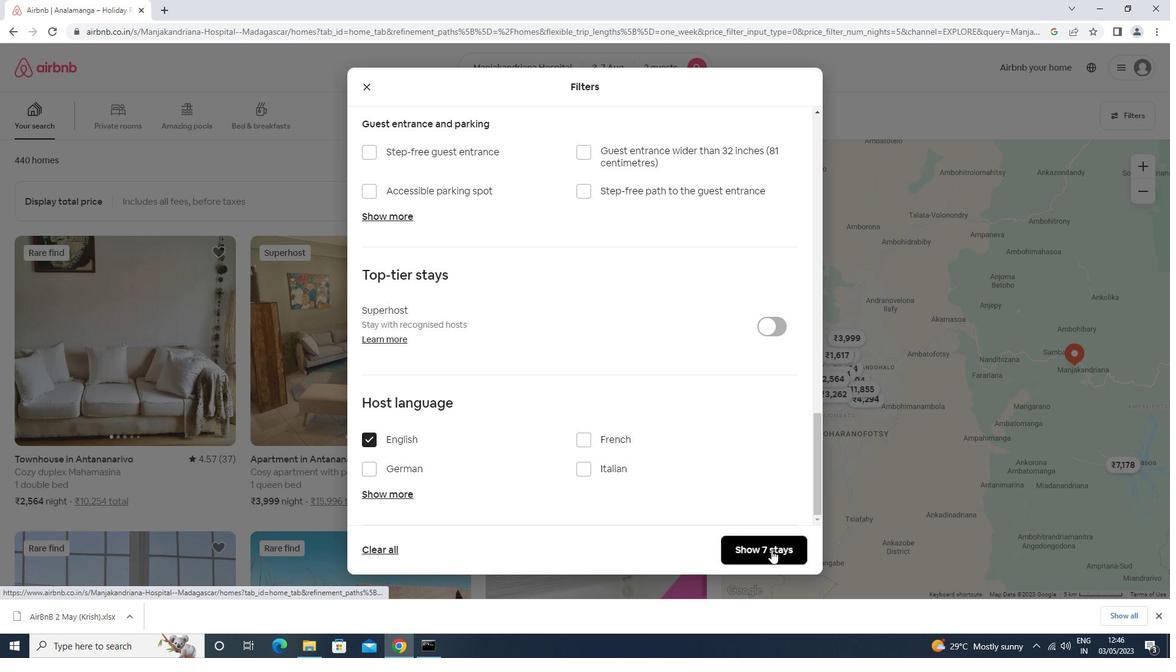 
